 Task: Find connections with filter location Pusad with filter topic #Businesswith filter profile language French with filter current company Shardul Amarchand Mangaldas & Co with filter school Sambalpur University with filter industry Cable and Satellite Programming with filter service category Information Security with filter keywords title Esthetician
Action: Mouse moved to (510, 51)
Screenshot: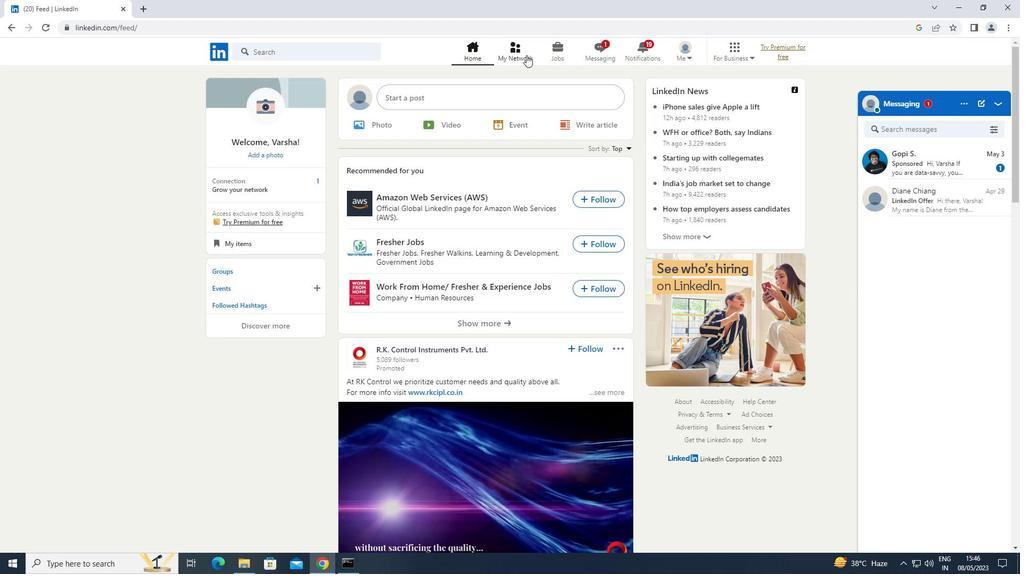 
Action: Mouse pressed left at (510, 51)
Screenshot: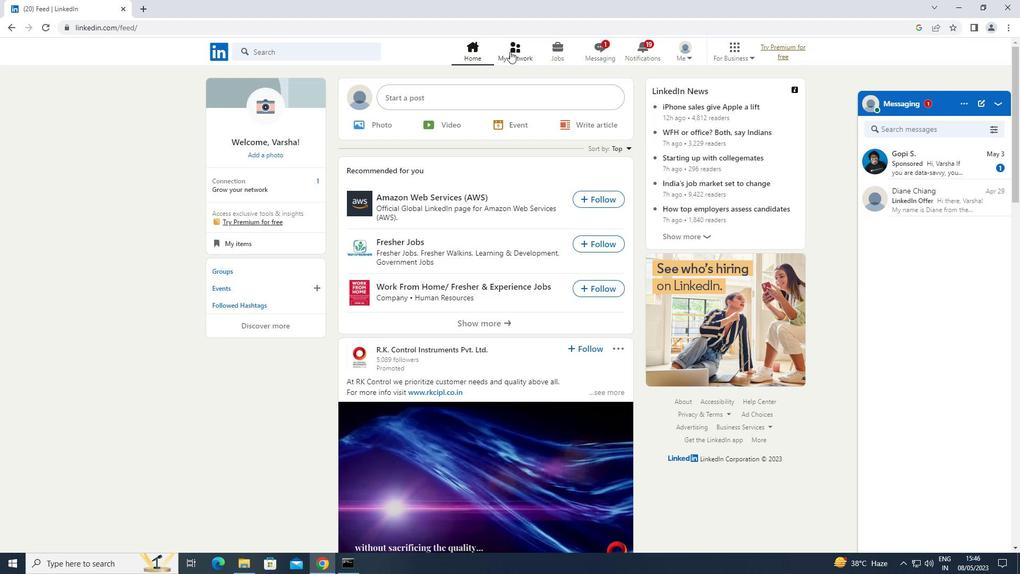 
Action: Mouse moved to (302, 102)
Screenshot: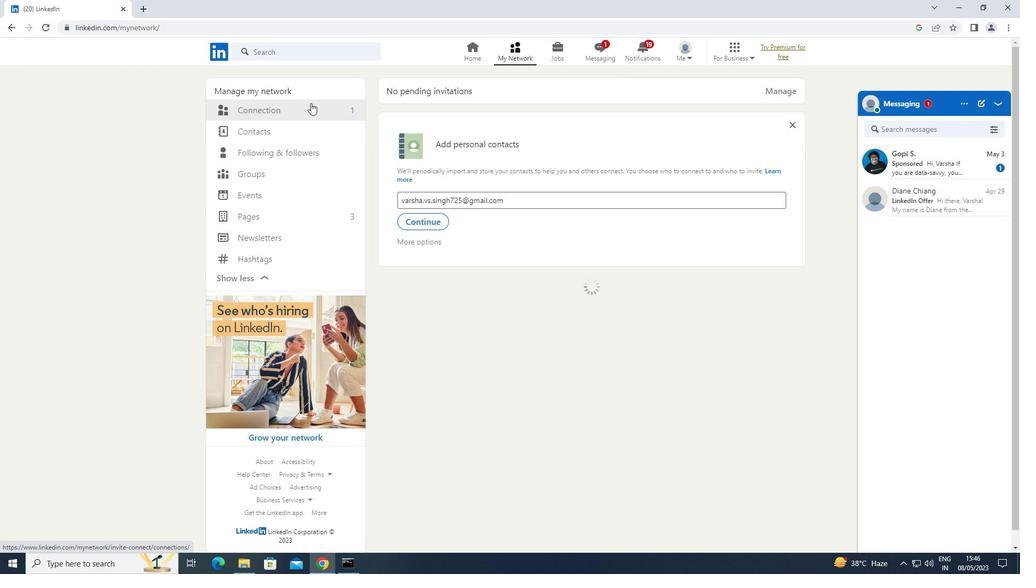 
Action: Mouse pressed left at (302, 102)
Screenshot: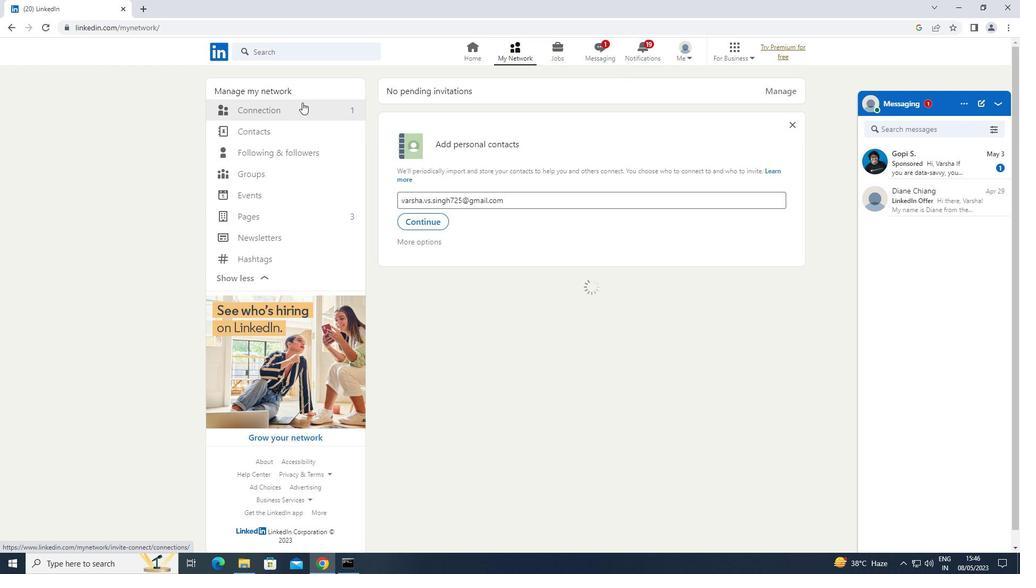 
Action: Mouse moved to (292, 109)
Screenshot: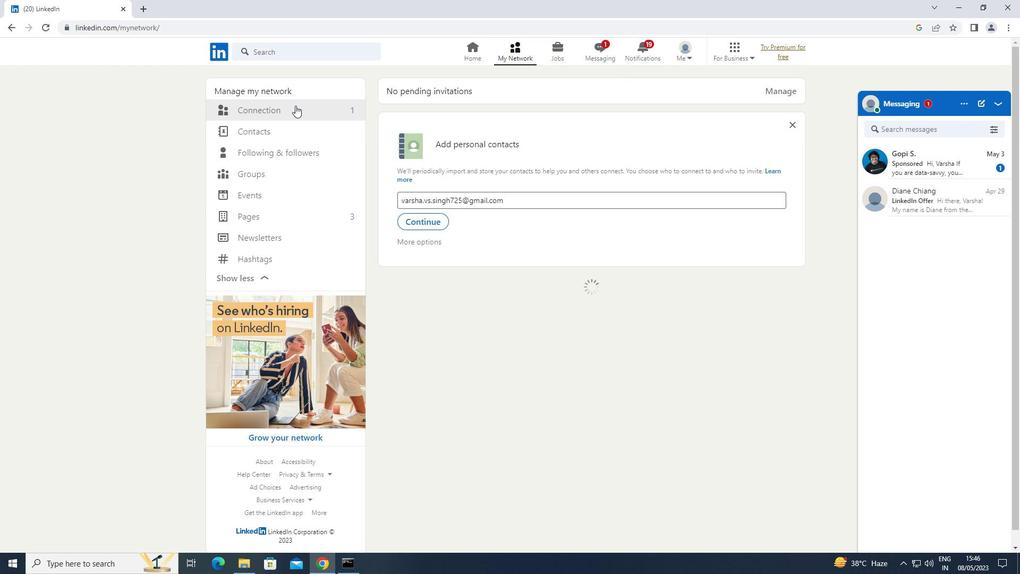 
Action: Mouse pressed left at (292, 109)
Screenshot: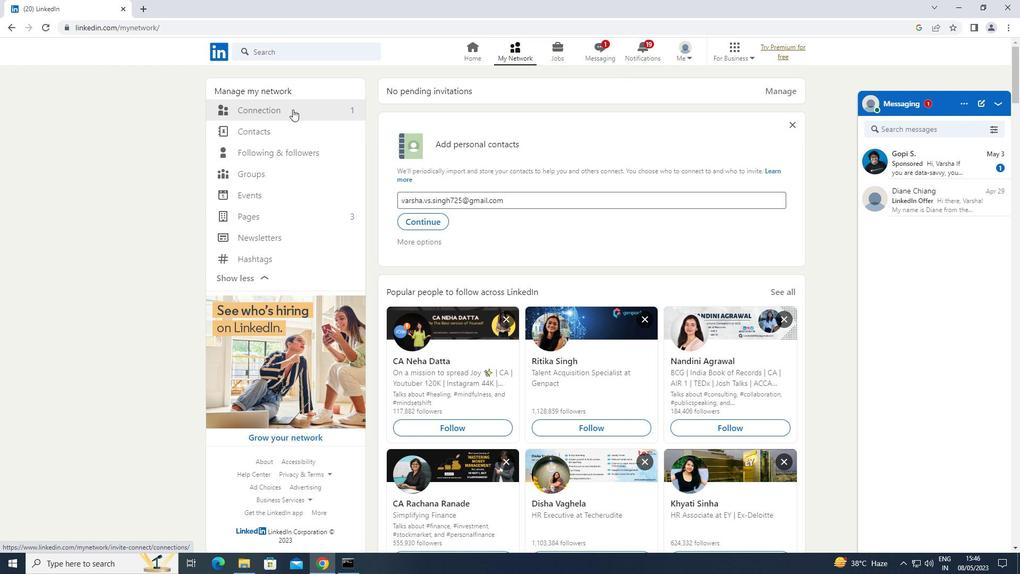 
Action: Mouse moved to (600, 110)
Screenshot: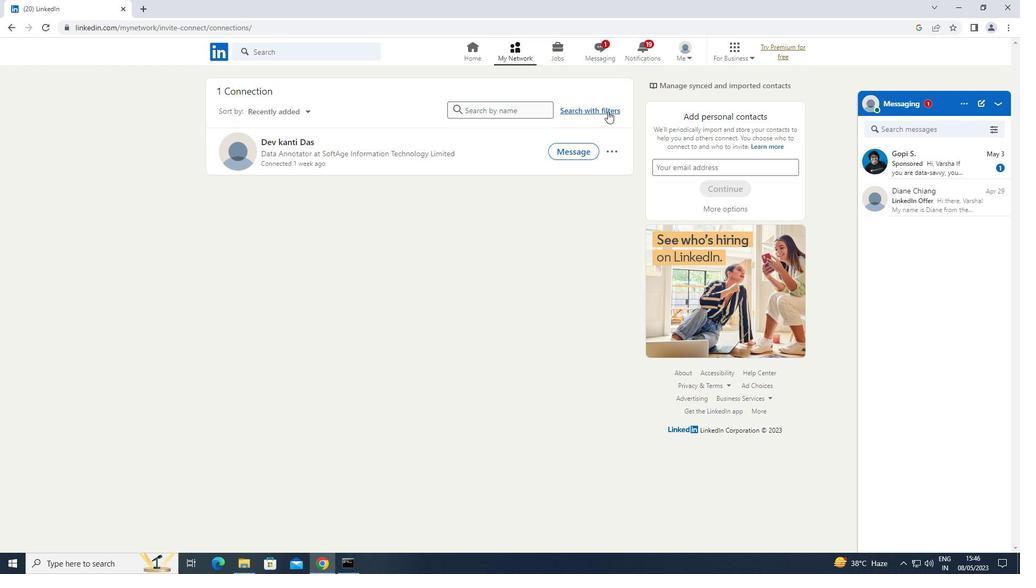 
Action: Mouse pressed left at (600, 110)
Screenshot: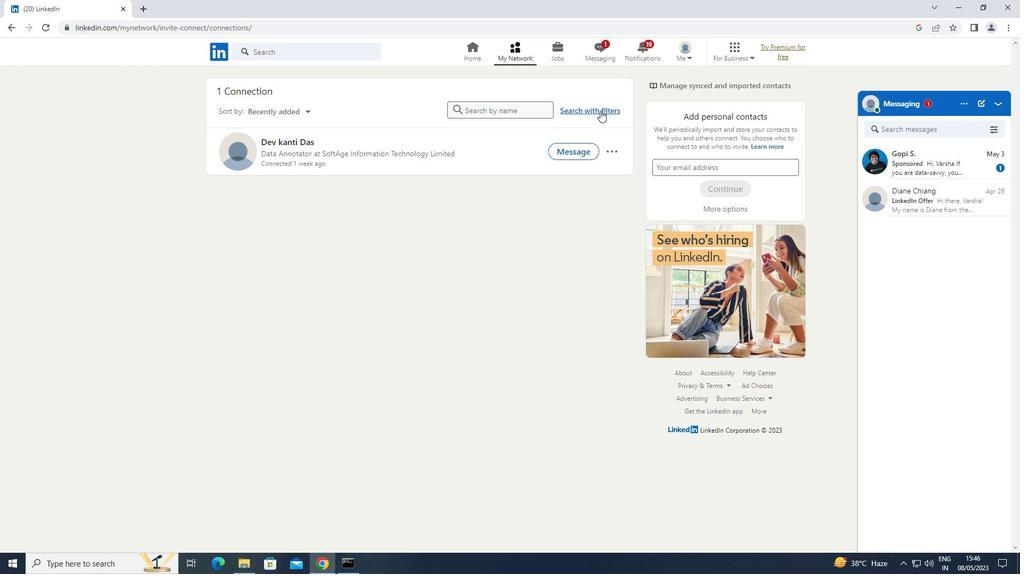 
Action: Mouse moved to (547, 85)
Screenshot: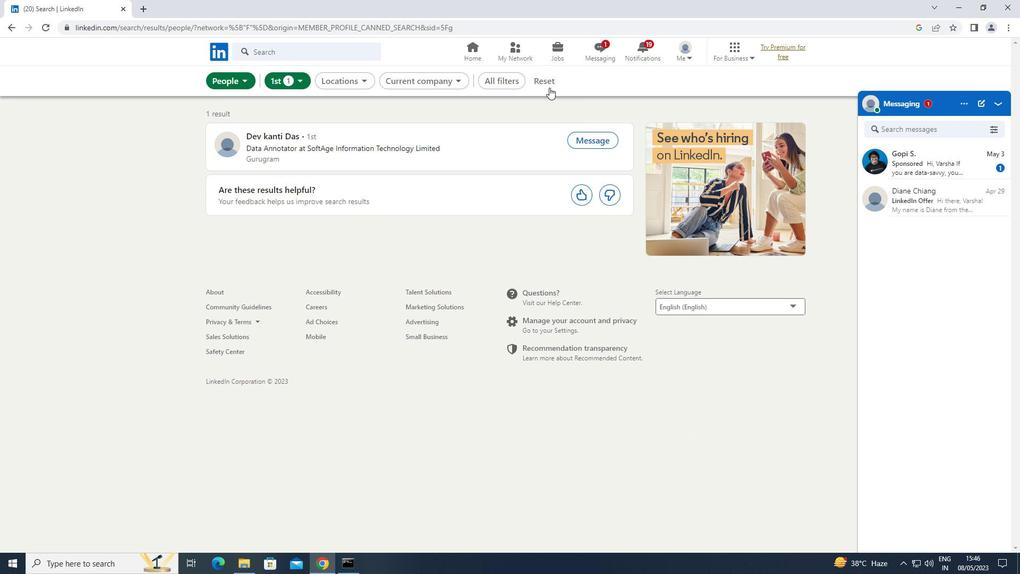 
Action: Mouse pressed left at (547, 85)
Screenshot: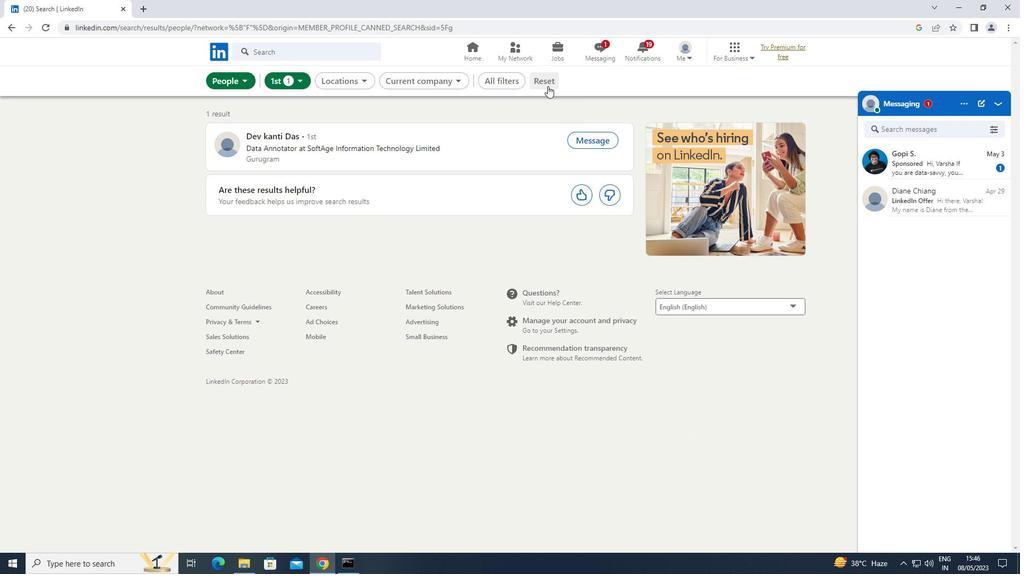 
Action: Mouse moved to (525, 82)
Screenshot: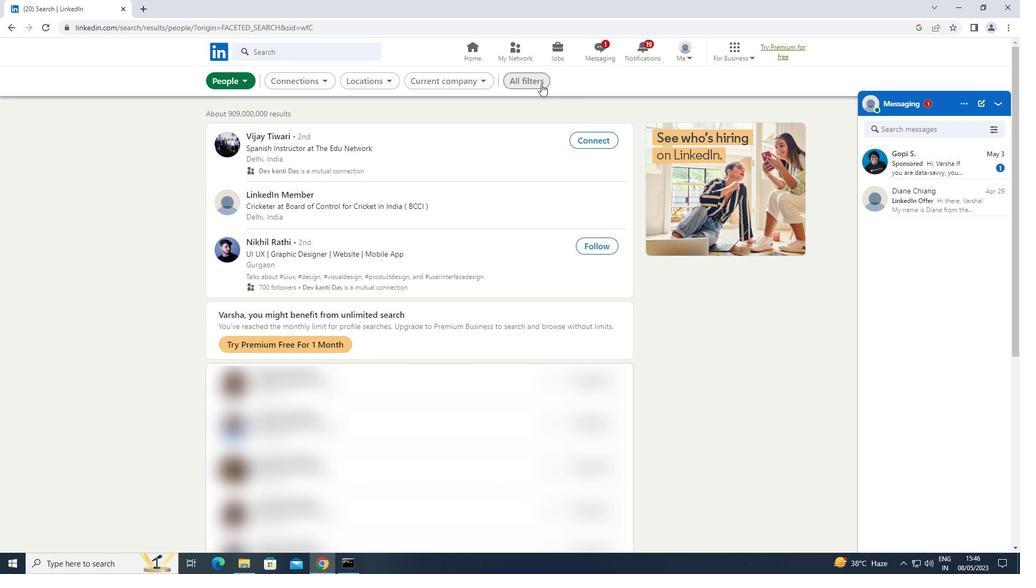 
Action: Mouse pressed left at (525, 82)
Screenshot: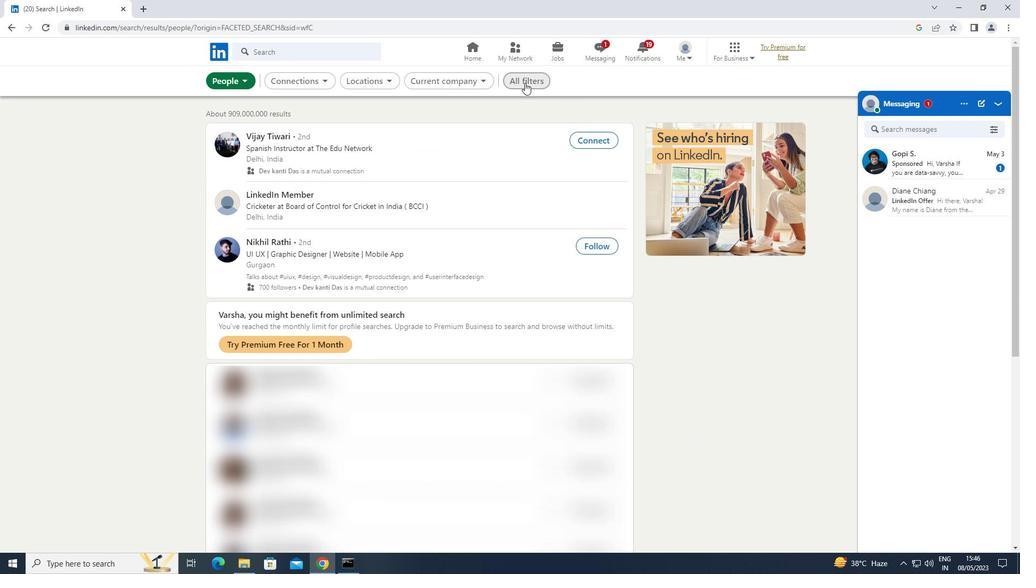 
Action: Mouse moved to (746, 215)
Screenshot: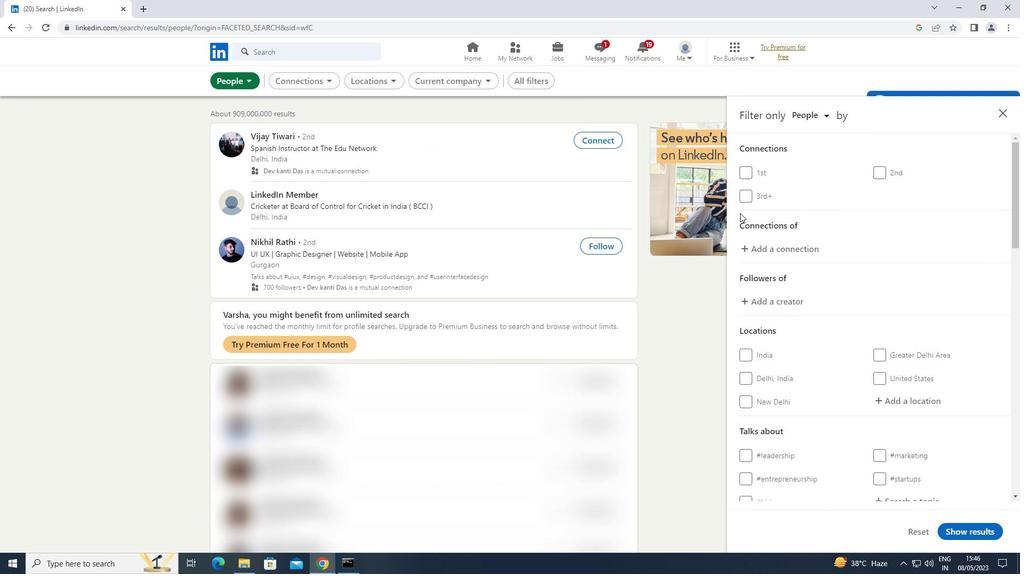 
Action: Mouse scrolled (746, 215) with delta (0, 0)
Screenshot: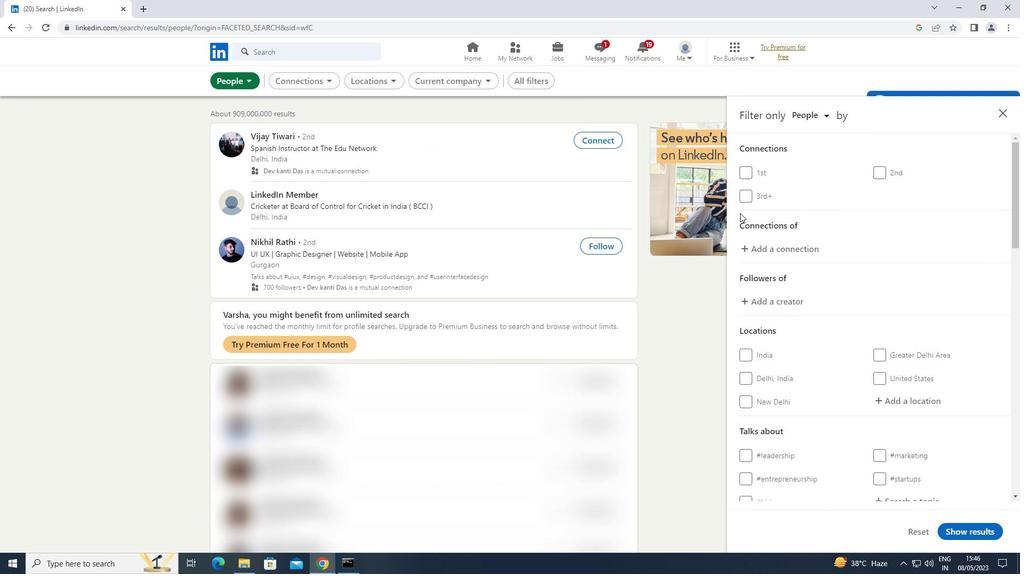 
Action: Mouse moved to (747, 216)
Screenshot: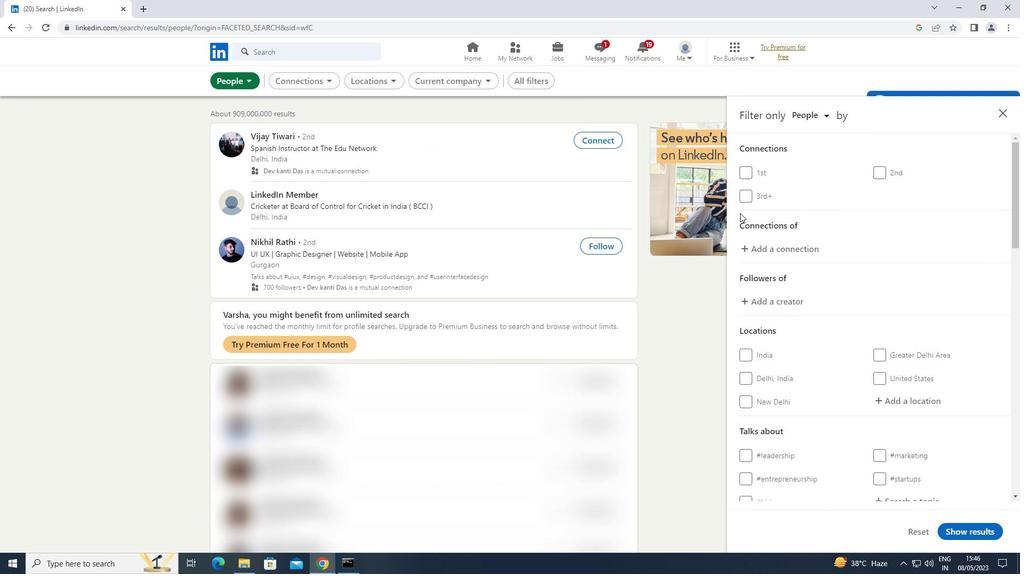 
Action: Mouse scrolled (747, 215) with delta (0, 0)
Screenshot: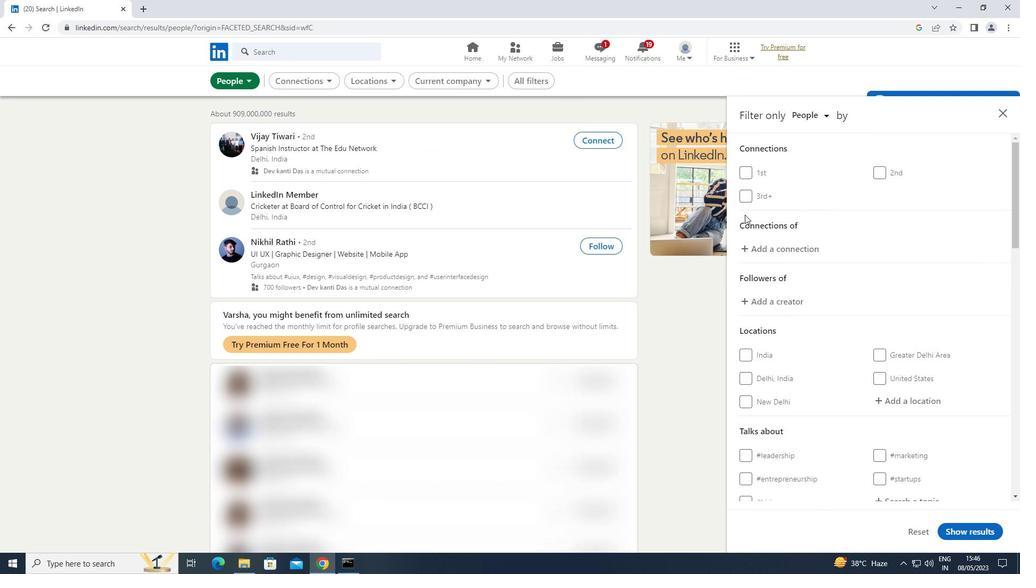 
Action: Mouse moved to (911, 290)
Screenshot: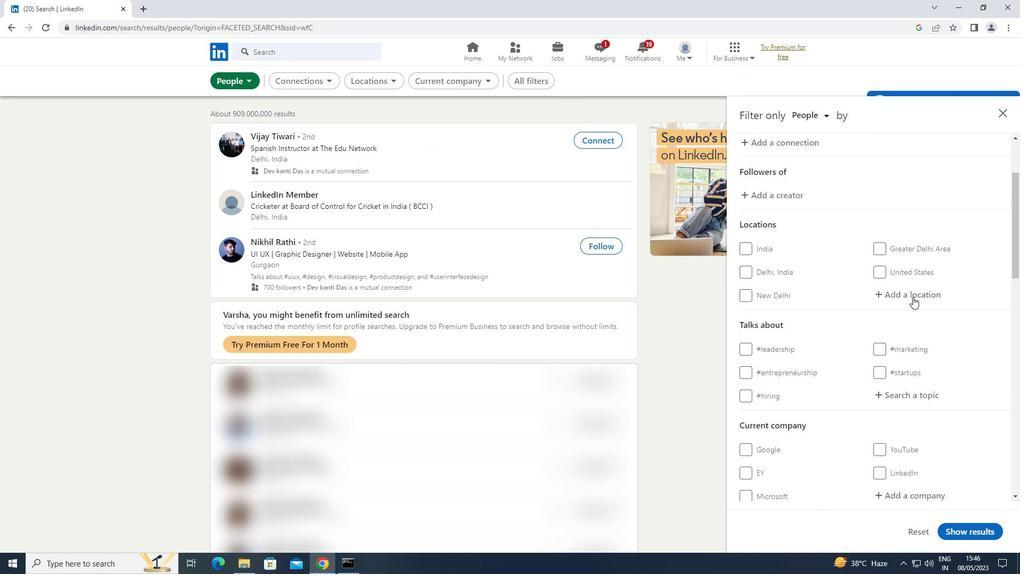 
Action: Mouse pressed left at (911, 290)
Screenshot: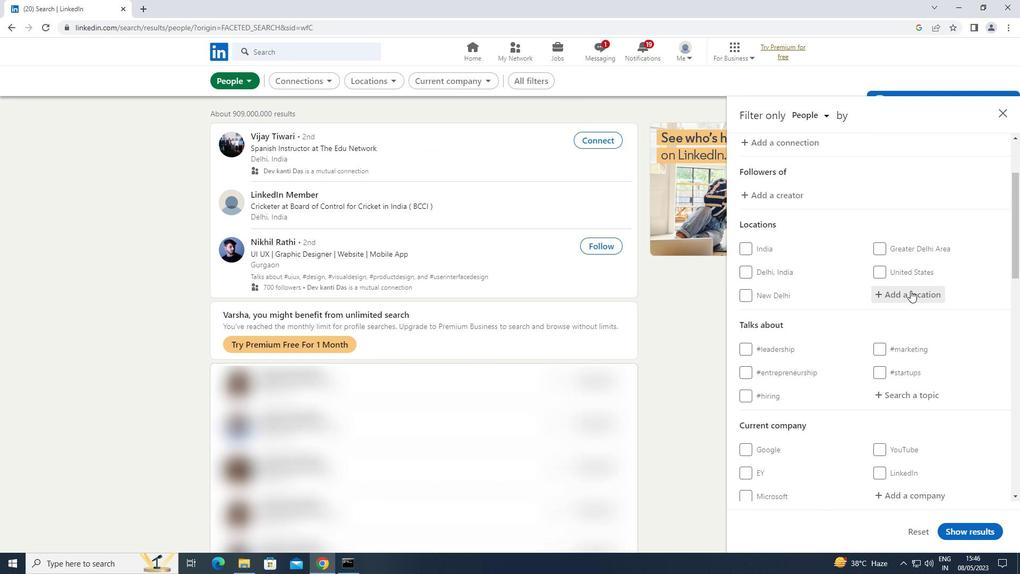 
Action: Key pressed <Key.shift>PUSAD
Screenshot: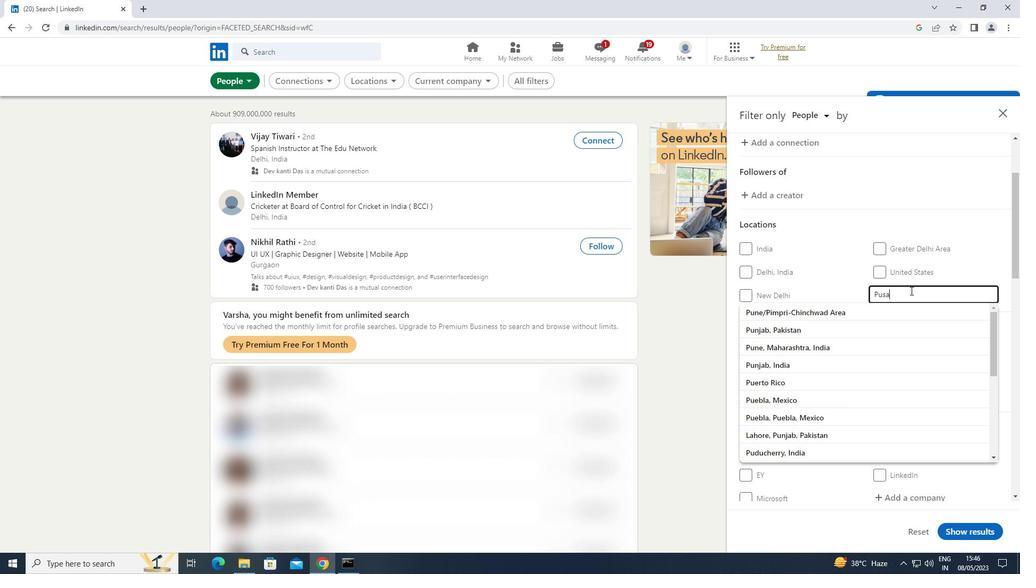 
Action: Mouse moved to (886, 400)
Screenshot: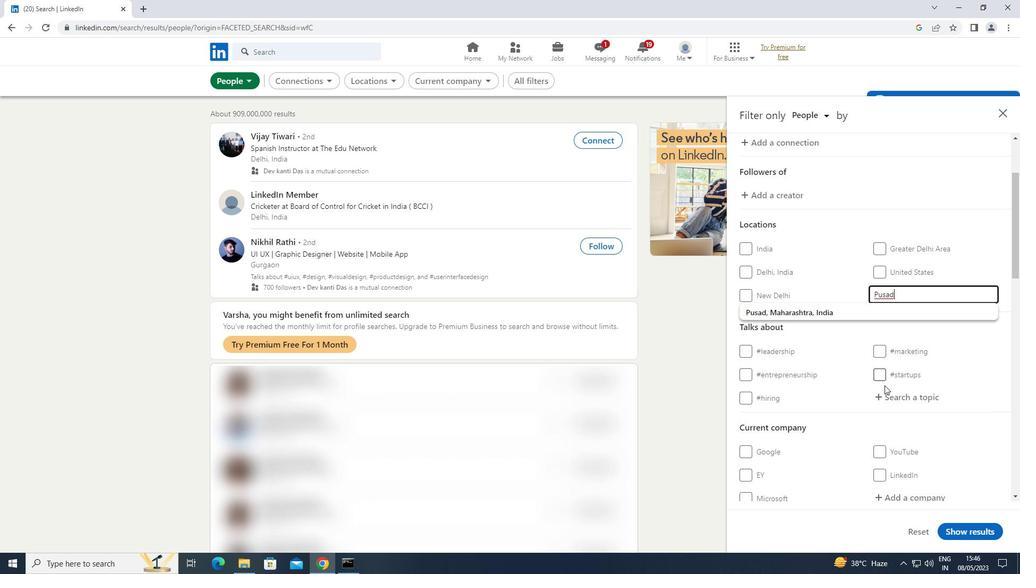 
Action: Mouse pressed left at (886, 400)
Screenshot: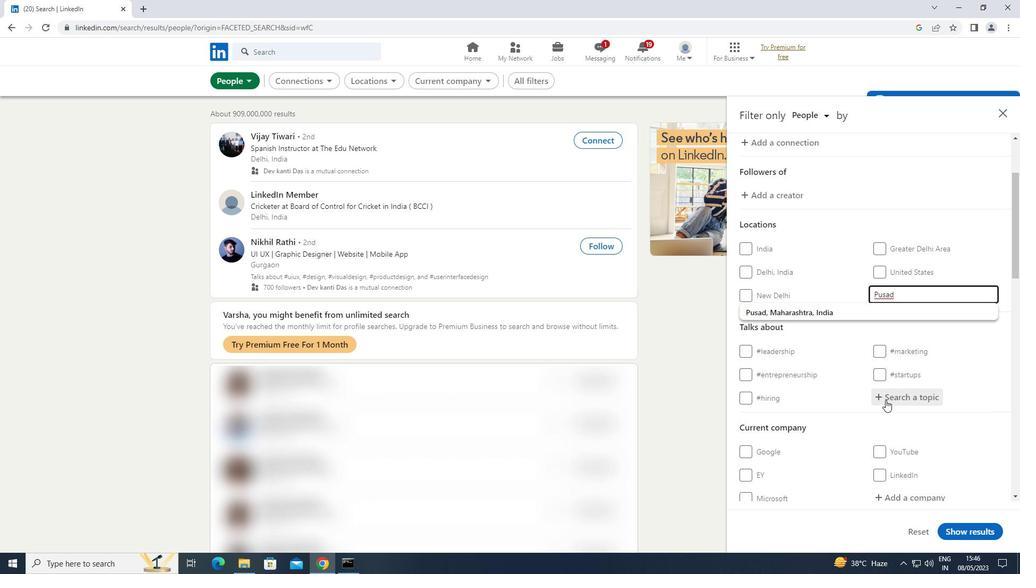 
Action: Key pressed <Key.shift>#<Key.shift>BUSINESS
Screenshot: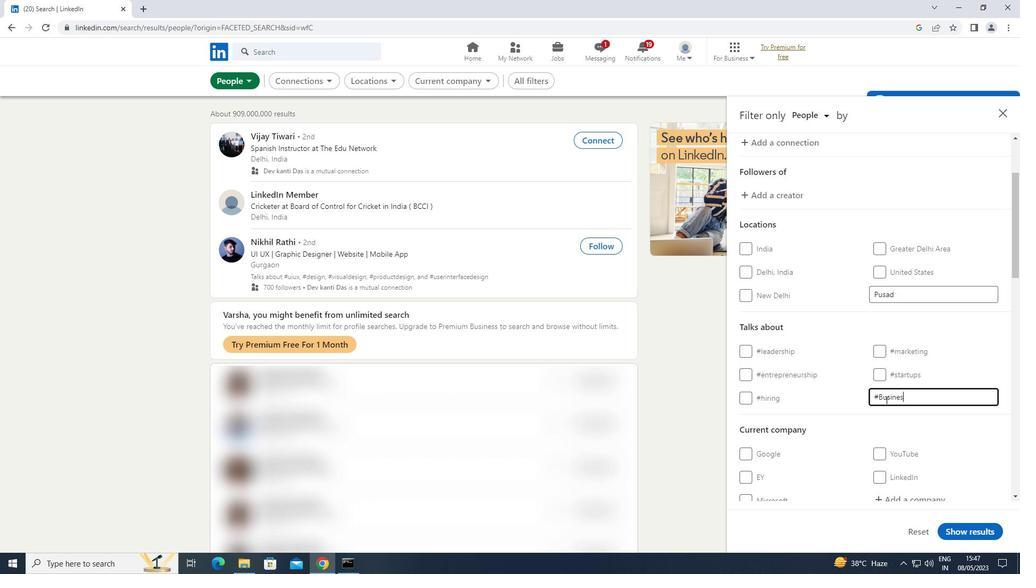 
Action: Mouse moved to (804, 397)
Screenshot: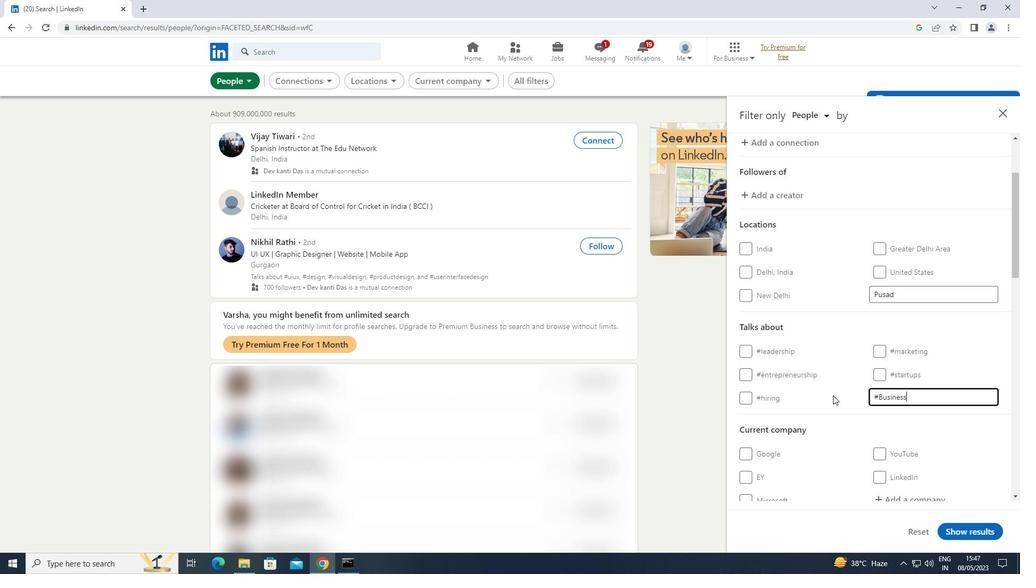 
Action: Mouse scrolled (804, 397) with delta (0, 0)
Screenshot: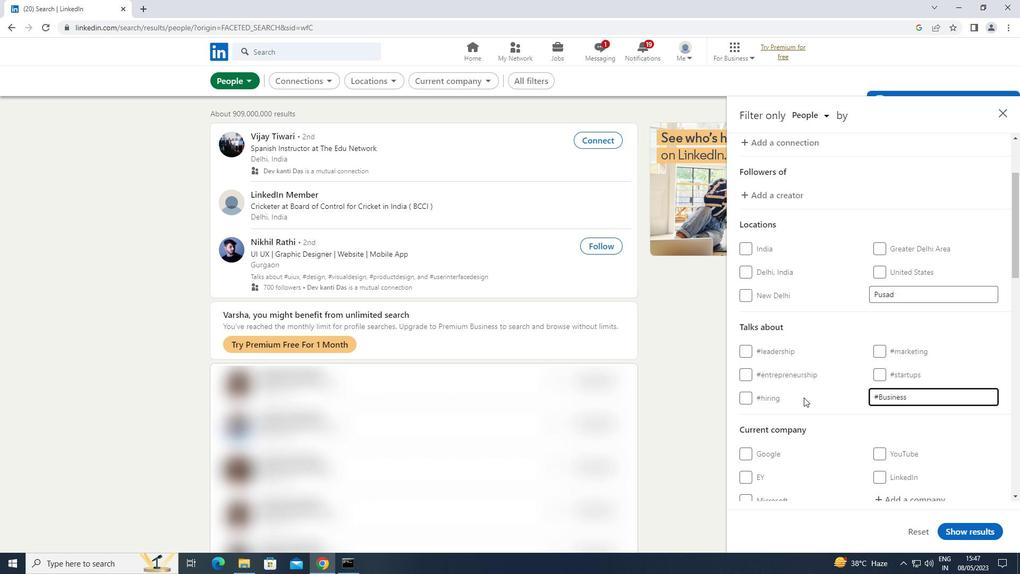 
Action: Mouse scrolled (804, 397) with delta (0, 0)
Screenshot: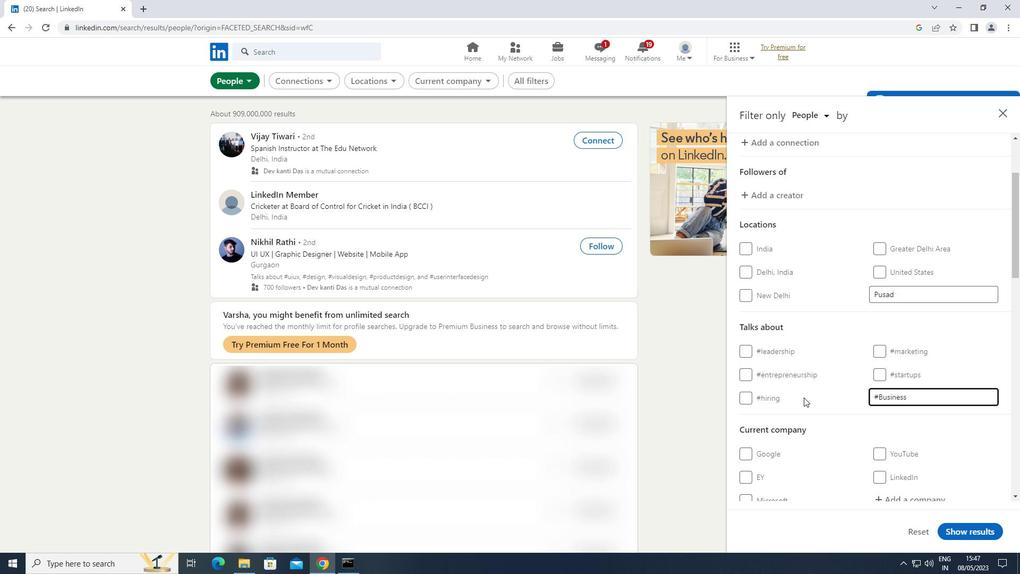 
Action: Mouse scrolled (804, 397) with delta (0, 0)
Screenshot: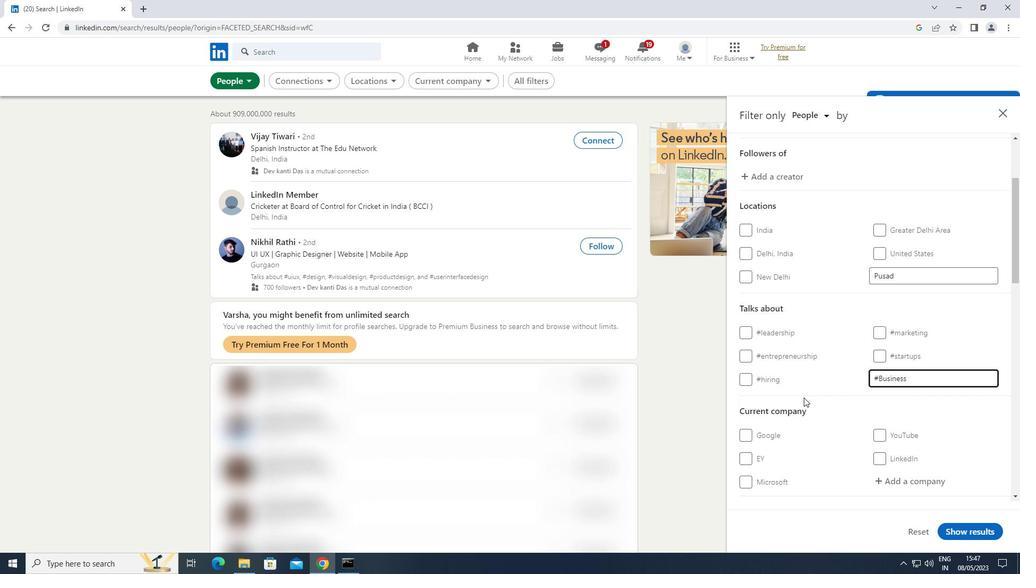 
Action: Mouse scrolled (804, 397) with delta (0, 0)
Screenshot: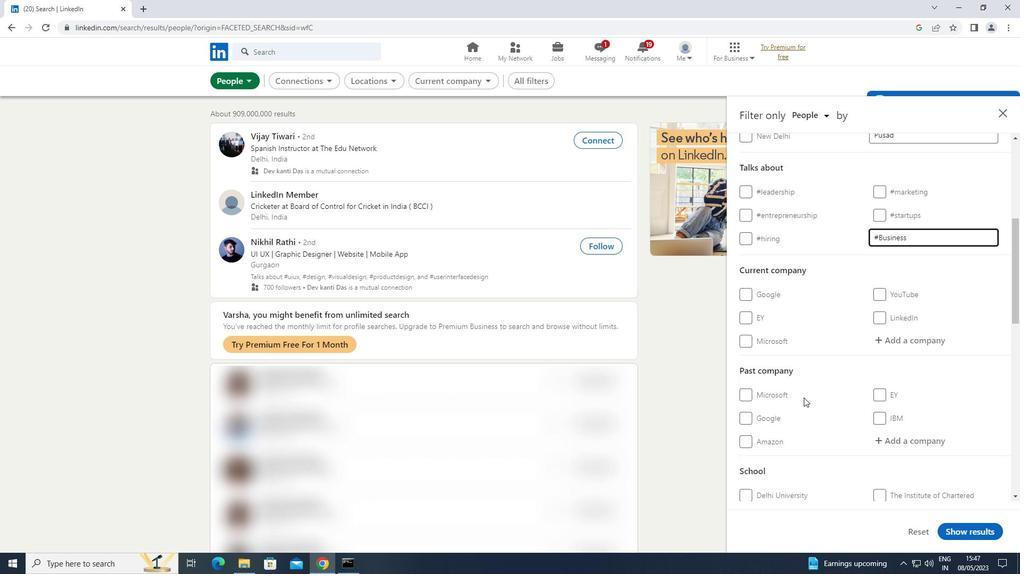 
Action: Mouse scrolled (804, 397) with delta (0, 0)
Screenshot: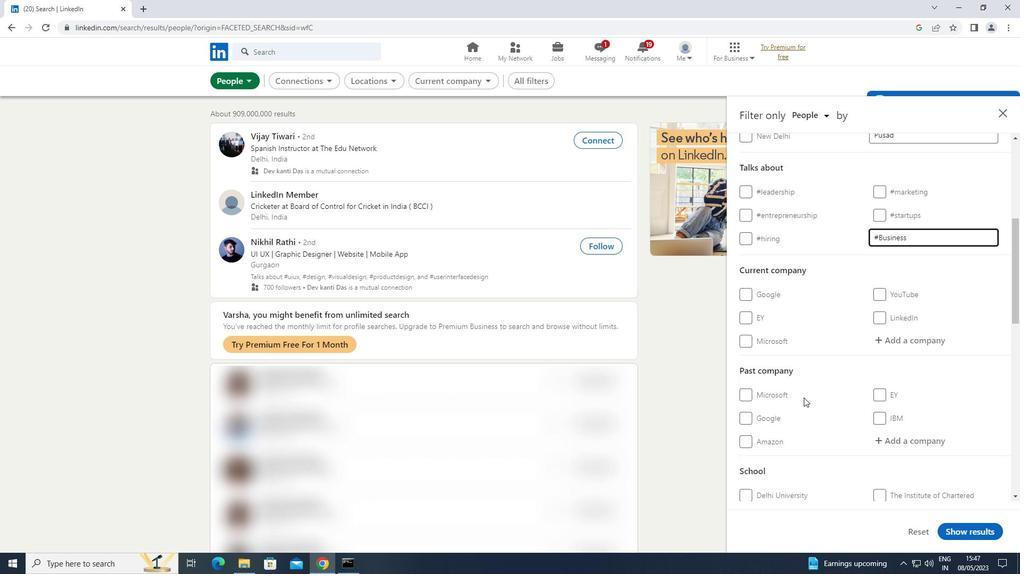 
Action: Mouse scrolled (804, 397) with delta (0, 0)
Screenshot: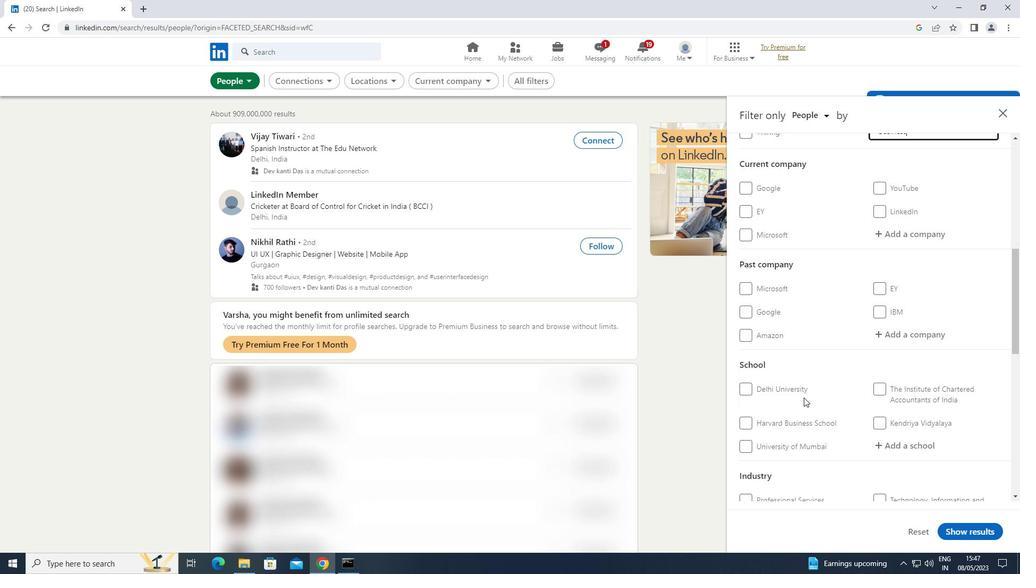 
Action: Mouse scrolled (804, 397) with delta (0, 0)
Screenshot: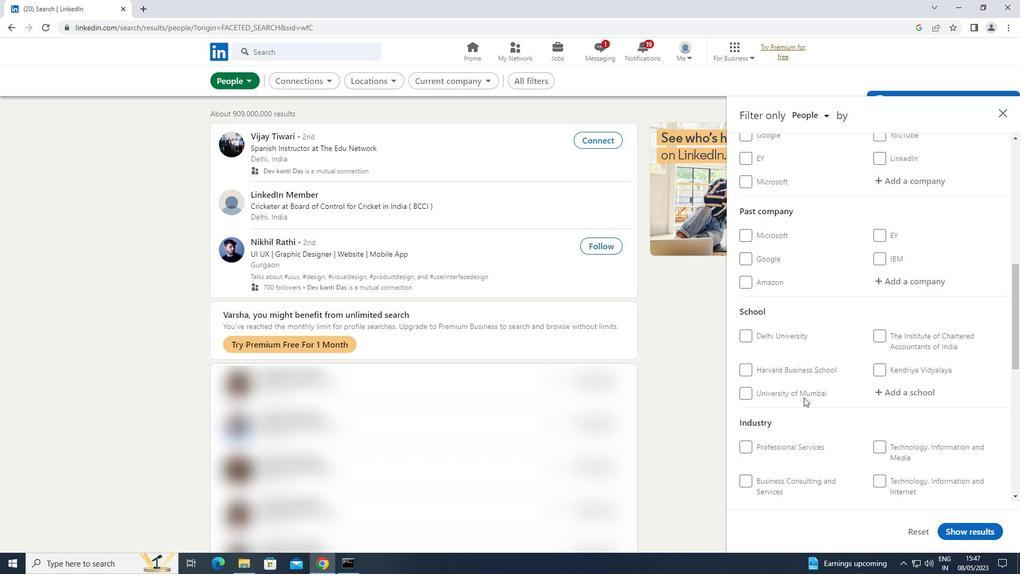 
Action: Mouse scrolled (804, 397) with delta (0, 0)
Screenshot: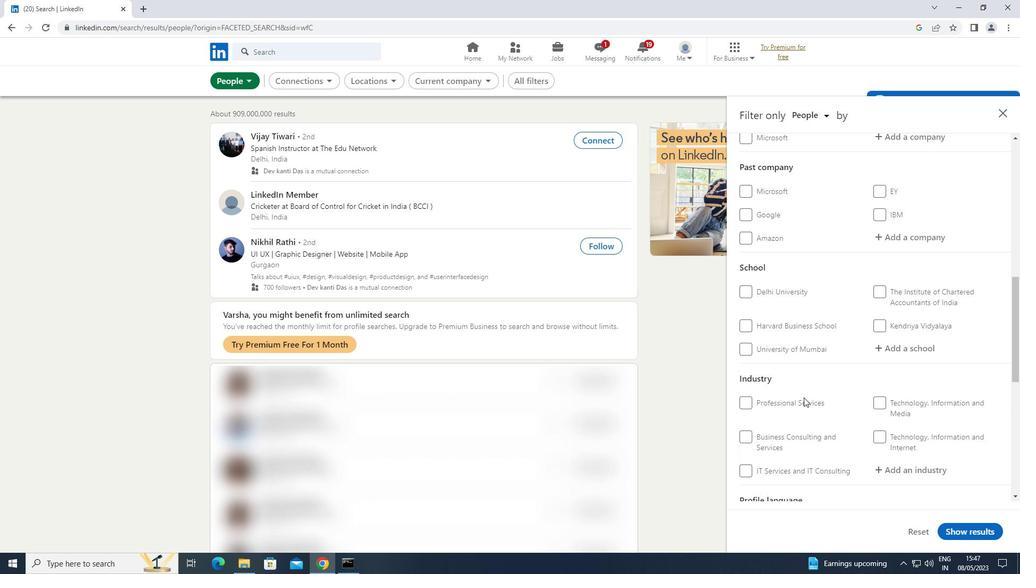 
Action: Mouse moved to (803, 397)
Screenshot: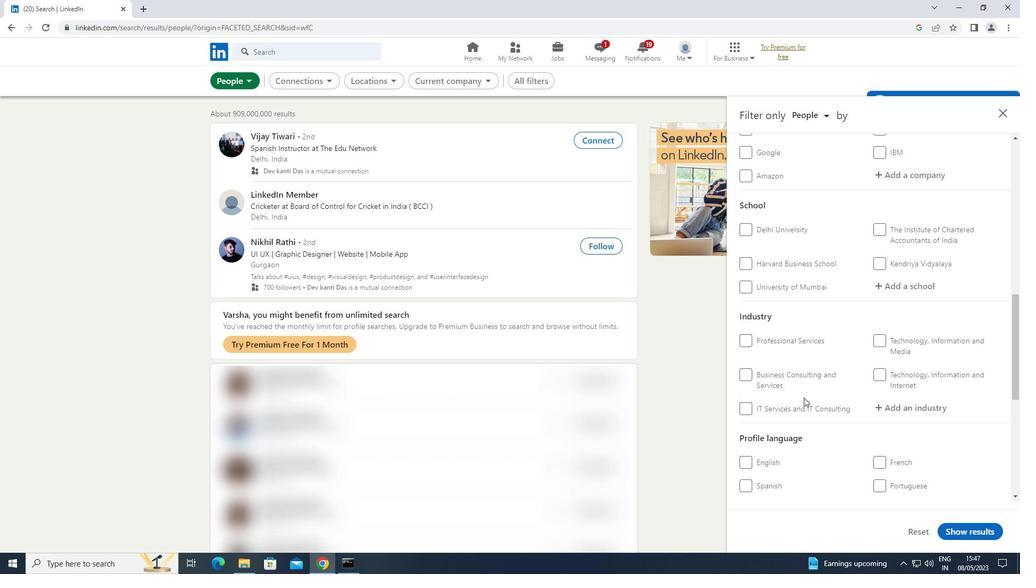 
Action: Mouse scrolled (803, 397) with delta (0, 0)
Screenshot: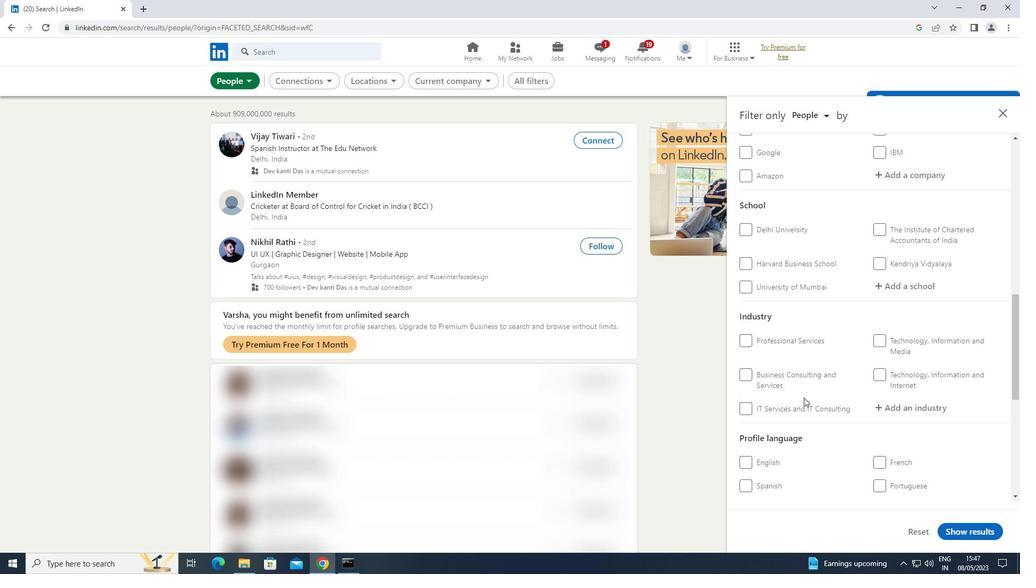 
Action: Mouse scrolled (803, 397) with delta (0, 0)
Screenshot: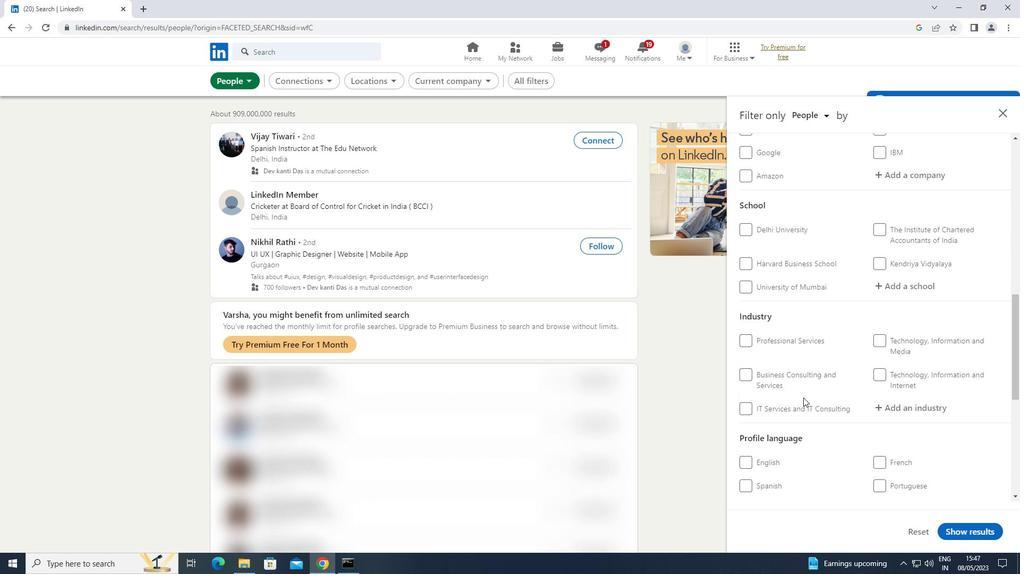 
Action: Mouse moved to (878, 357)
Screenshot: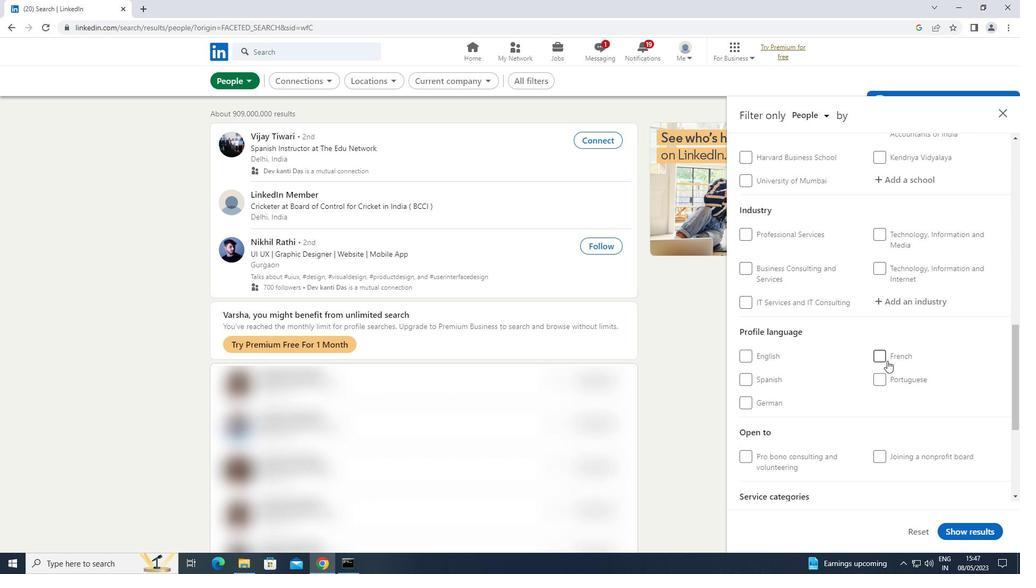 
Action: Mouse pressed left at (878, 357)
Screenshot: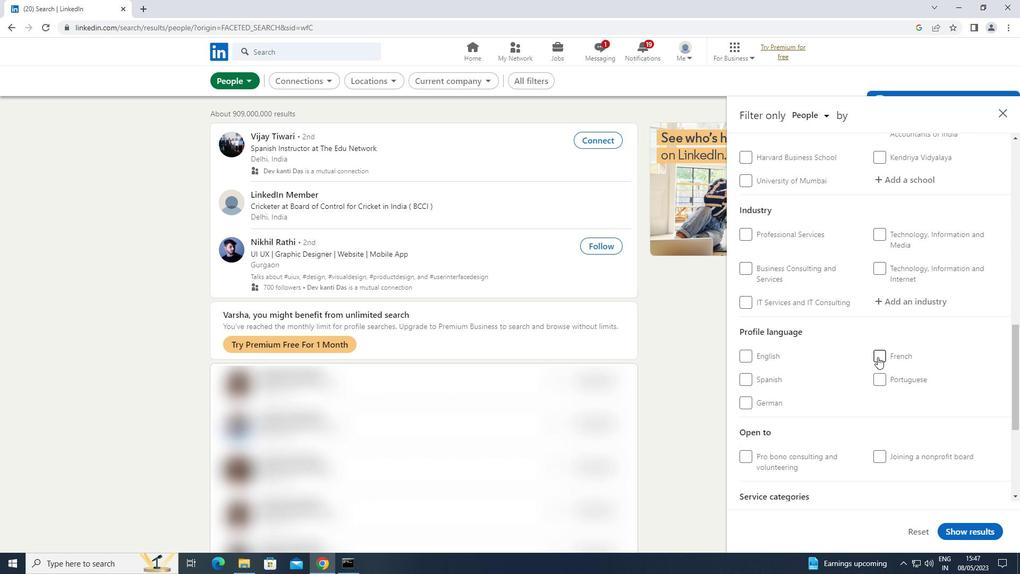 
Action: Mouse scrolled (878, 357) with delta (0, 0)
Screenshot: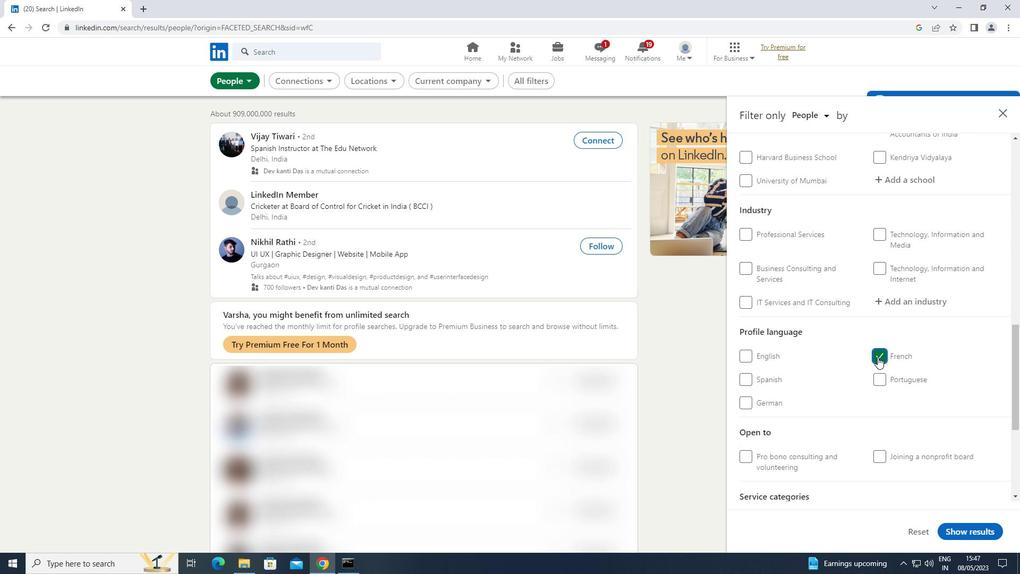
Action: Mouse scrolled (878, 357) with delta (0, 0)
Screenshot: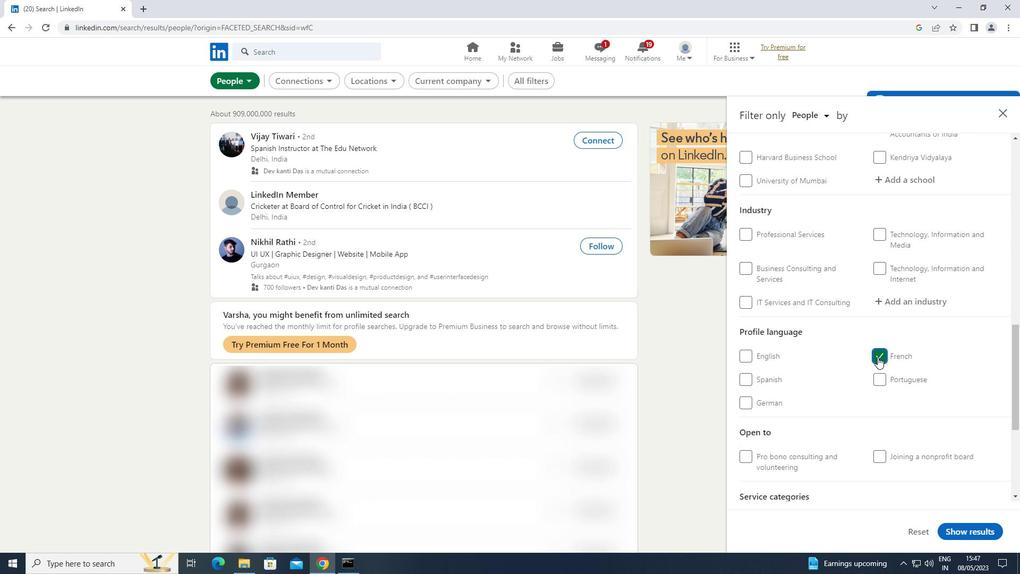 
Action: Mouse scrolled (878, 357) with delta (0, 0)
Screenshot: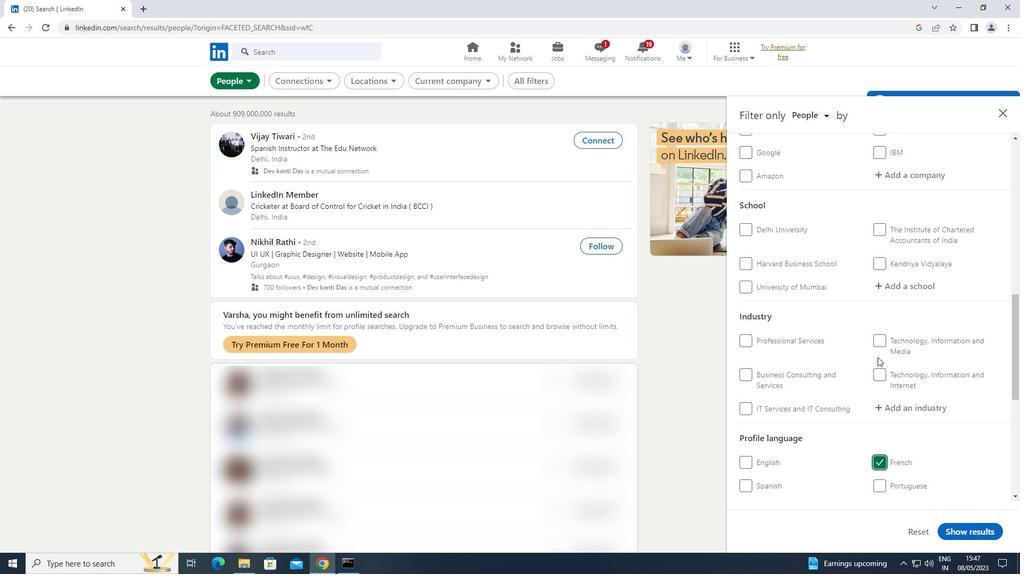 
Action: Mouse scrolled (878, 357) with delta (0, 0)
Screenshot: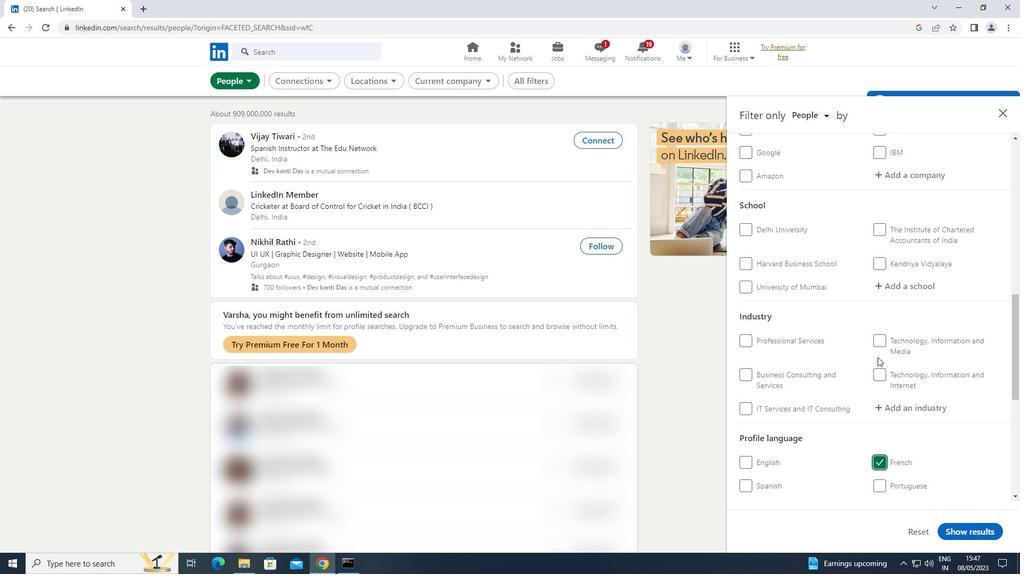 
Action: Mouse scrolled (878, 357) with delta (0, 0)
Screenshot: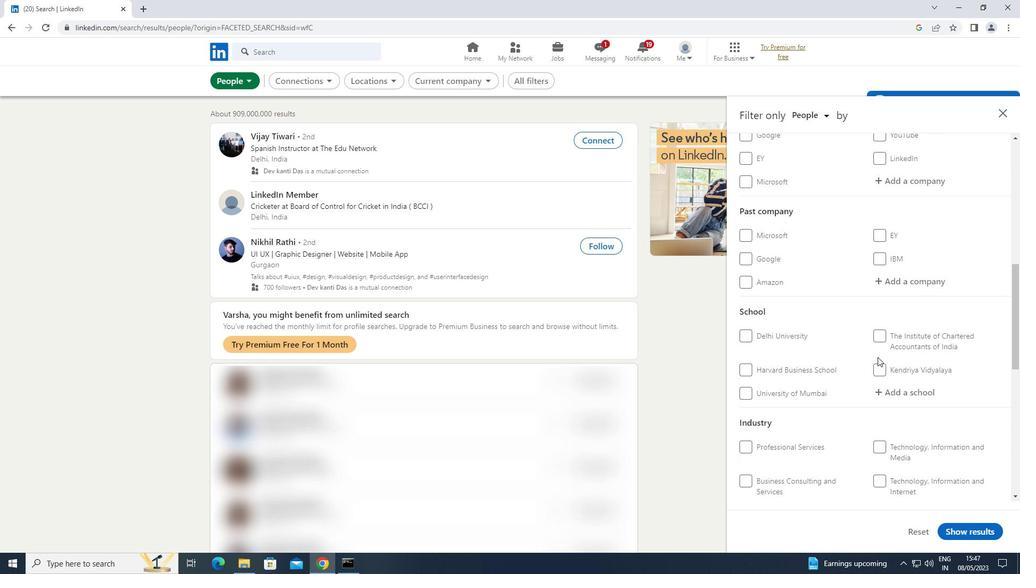 
Action: Mouse scrolled (878, 357) with delta (0, 0)
Screenshot: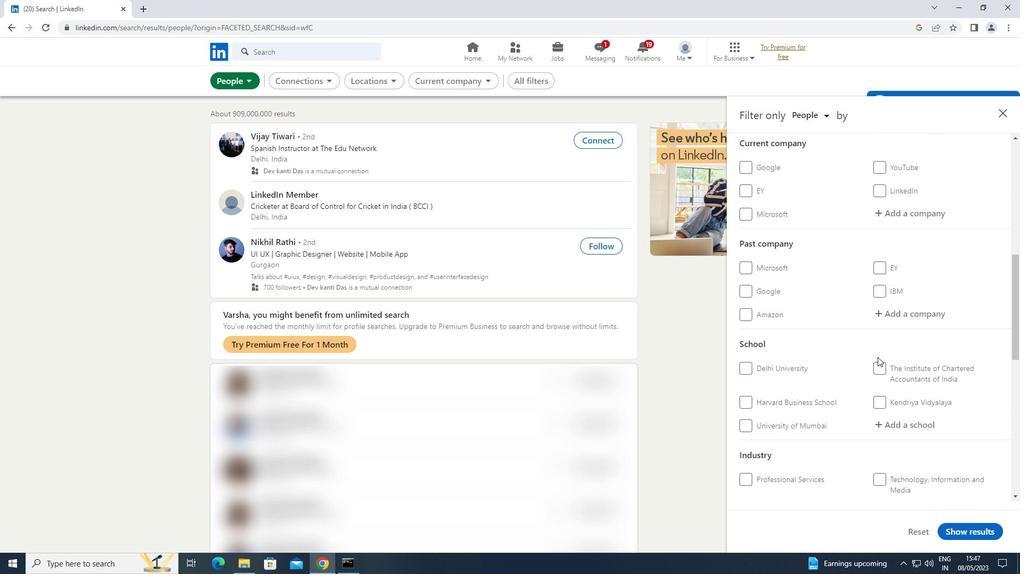 
Action: Mouse scrolled (878, 357) with delta (0, 0)
Screenshot: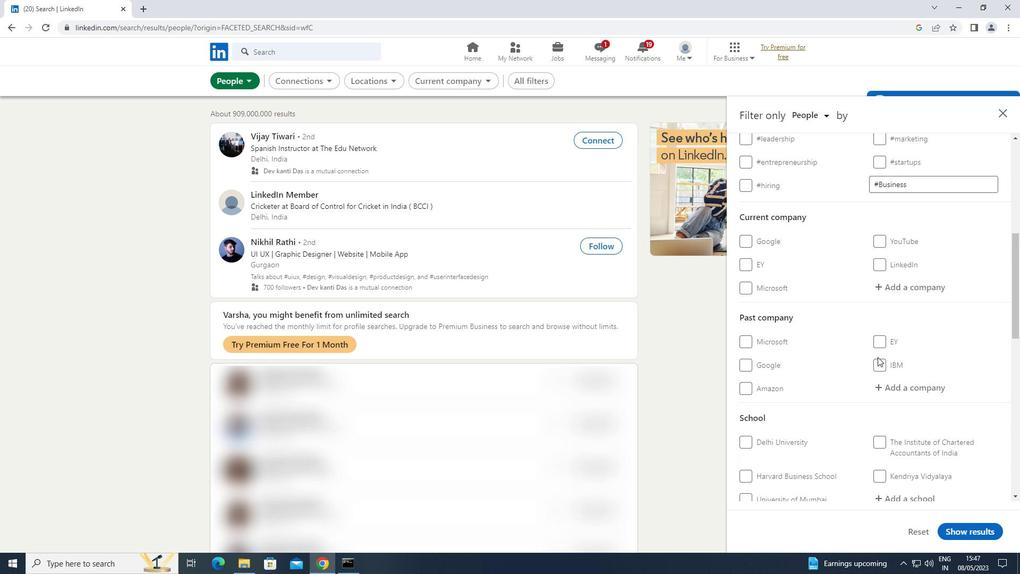 
Action: Mouse moved to (891, 342)
Screenshot: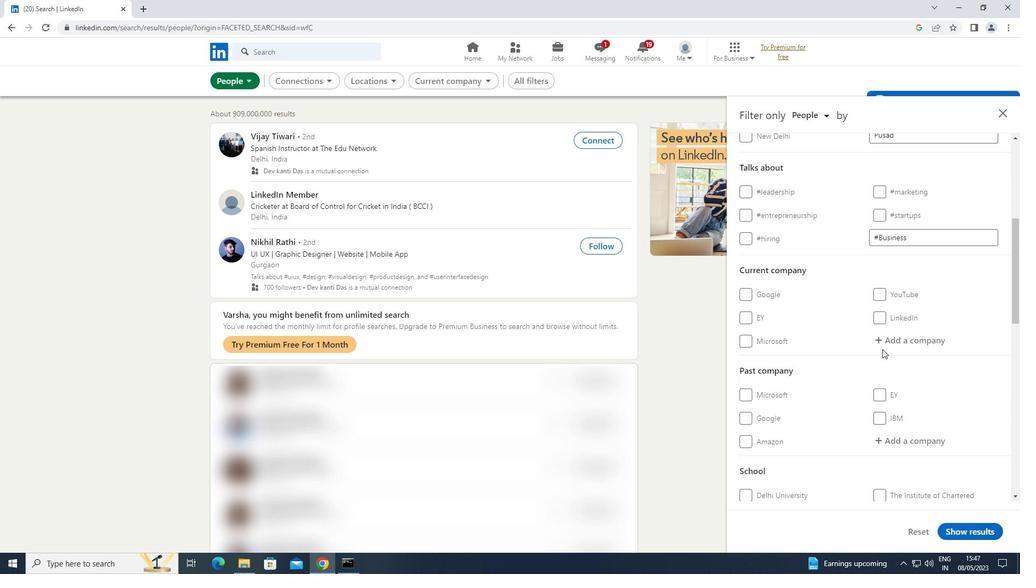 
Action: Mouse pressed left at (891, 342)
Screenshot: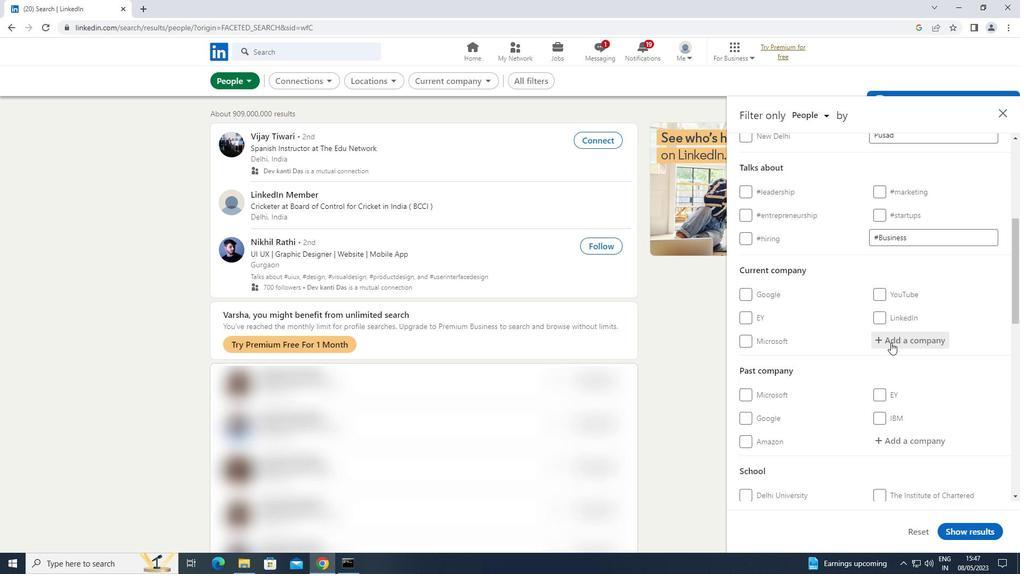 
Action: Key pressed <Key.shift>SHARDUL
Screenshot: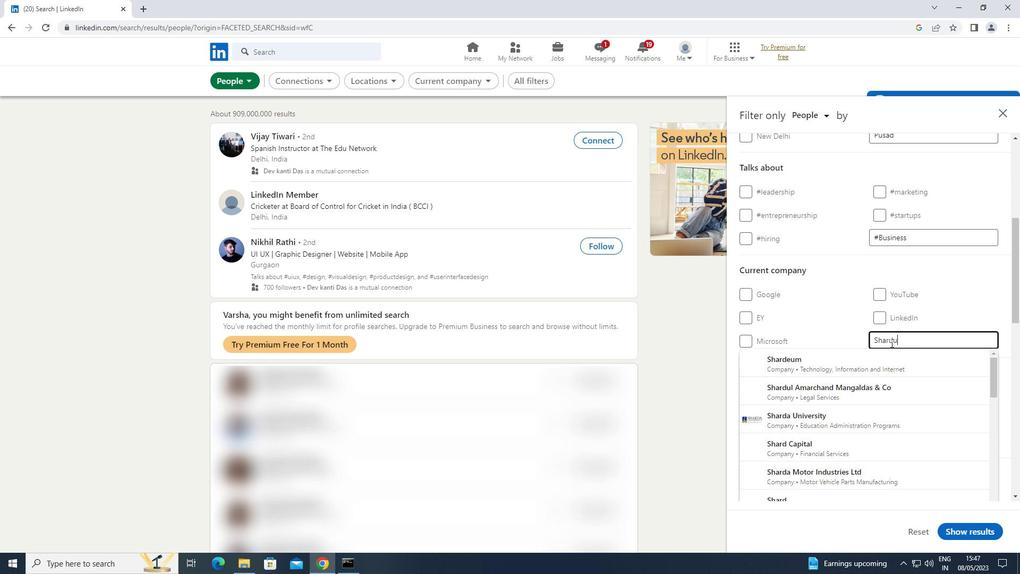 
Action: Mouse moved to (879, 361)
Screenshot: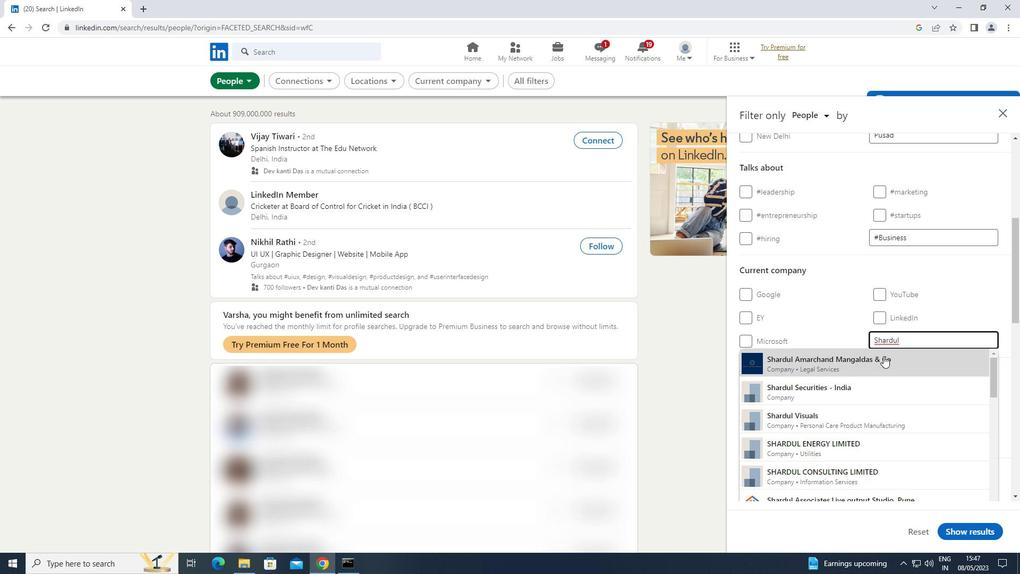
Action: Mouse pressed left at (879, 361)
Screenshot: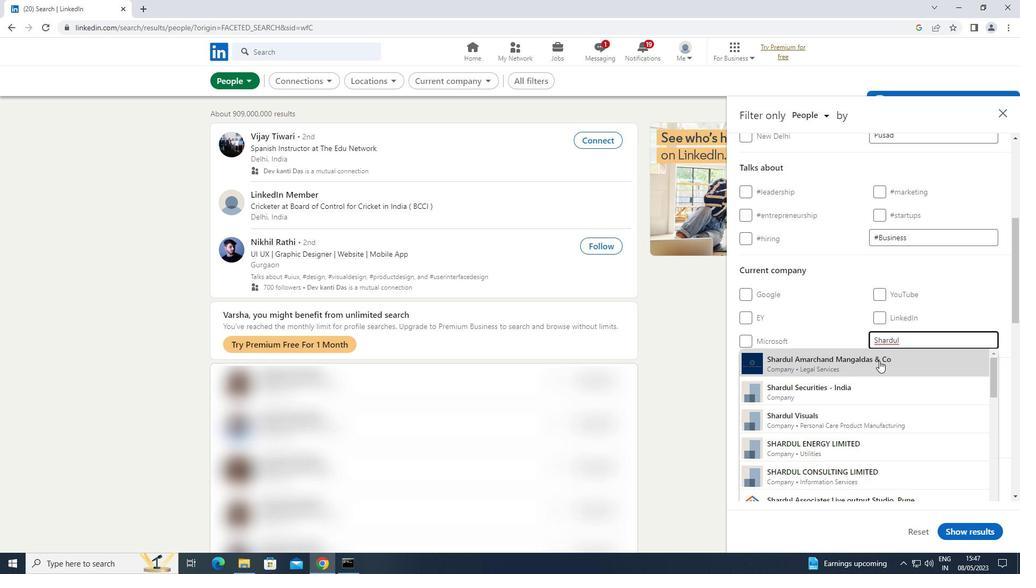 
Action: Mouse scrolled (879, 360) with delta (0, 0)
Screenshot: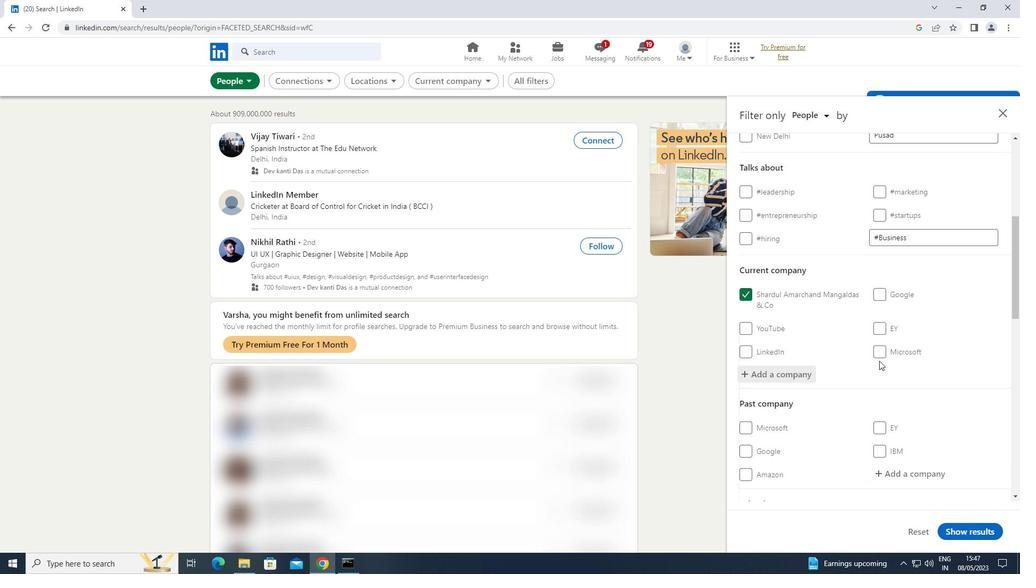 
Action: Mouse scrolled (879, 360) with delta (0, 0)
Screenshot: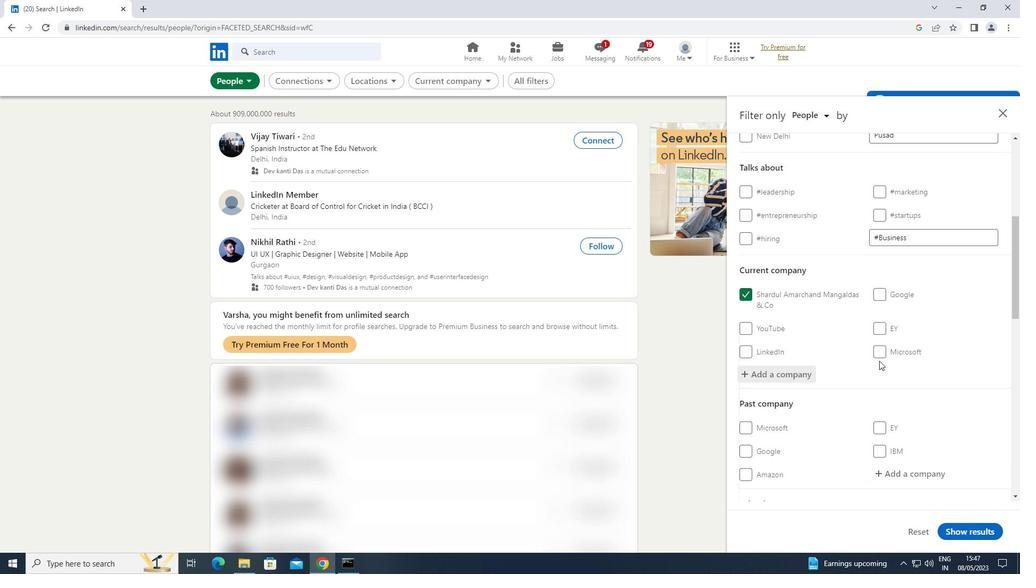 
Action: Mouse scrolled (879, 360) with delta (0, 0)
Screenshot: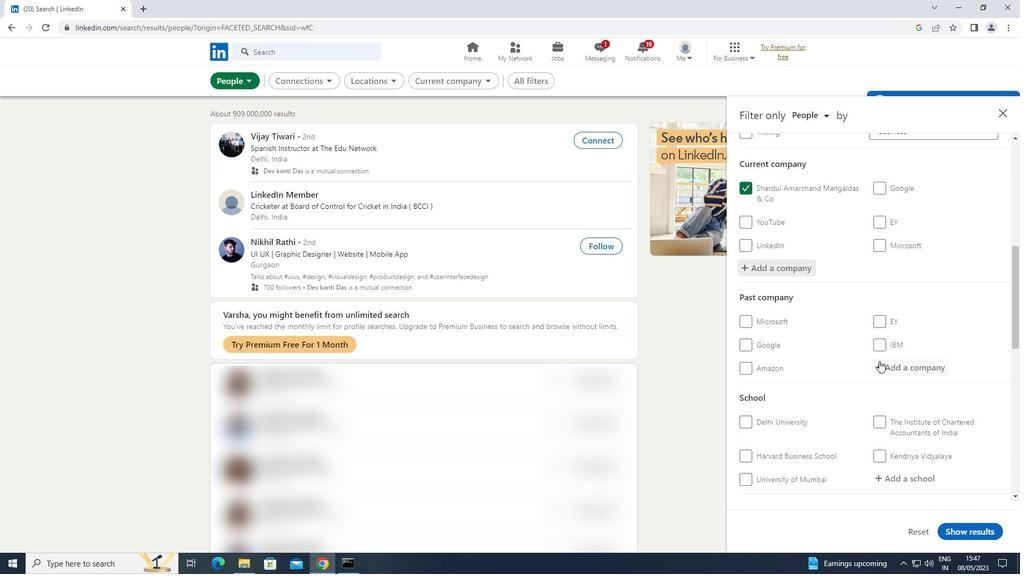 
Action: Mouse scrolled (879, 360) with delta (0, 0)
Screenshot: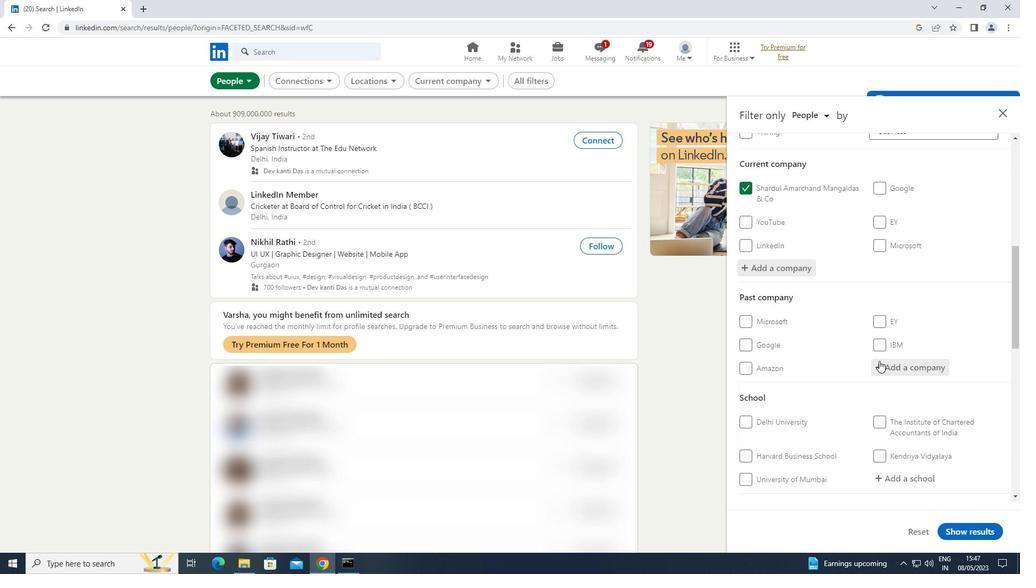 
Action: Mouse moved to (889, 373)
Screenshot: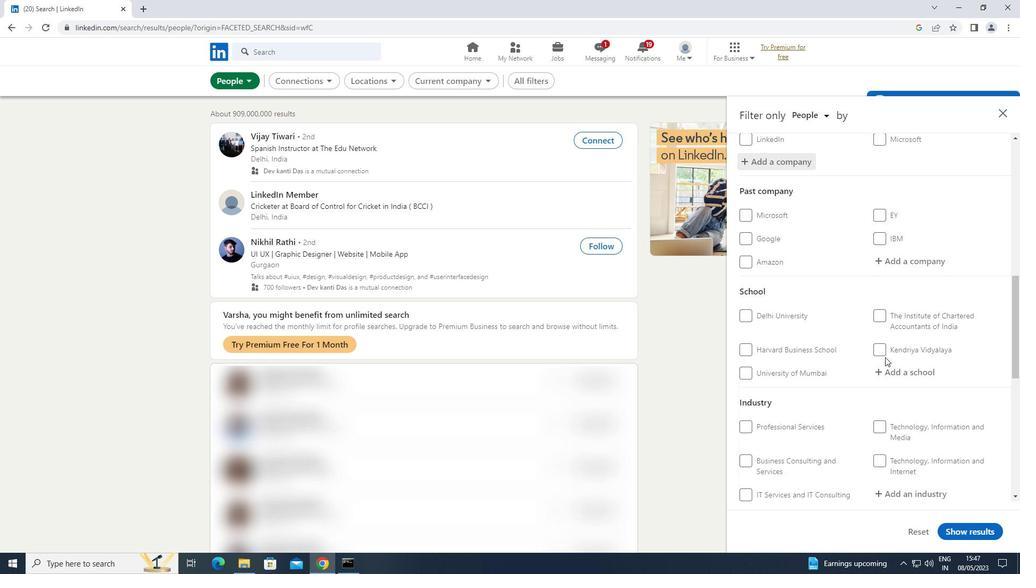 
Action: Mouse pressed left at (889, 373)
Screenshot: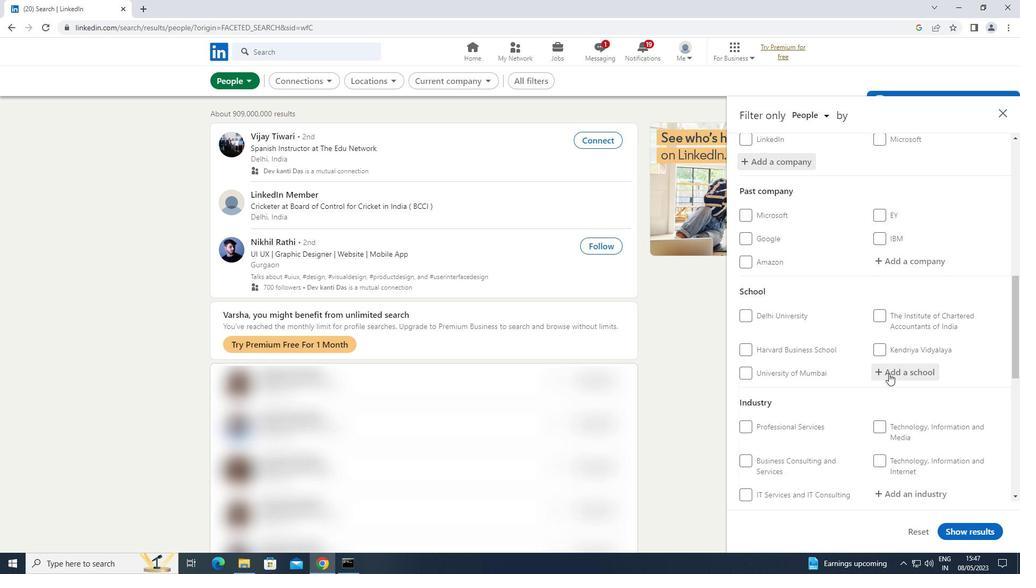 
Action: Key pressed <Key.shift>SAMBALPUR
Screenshot: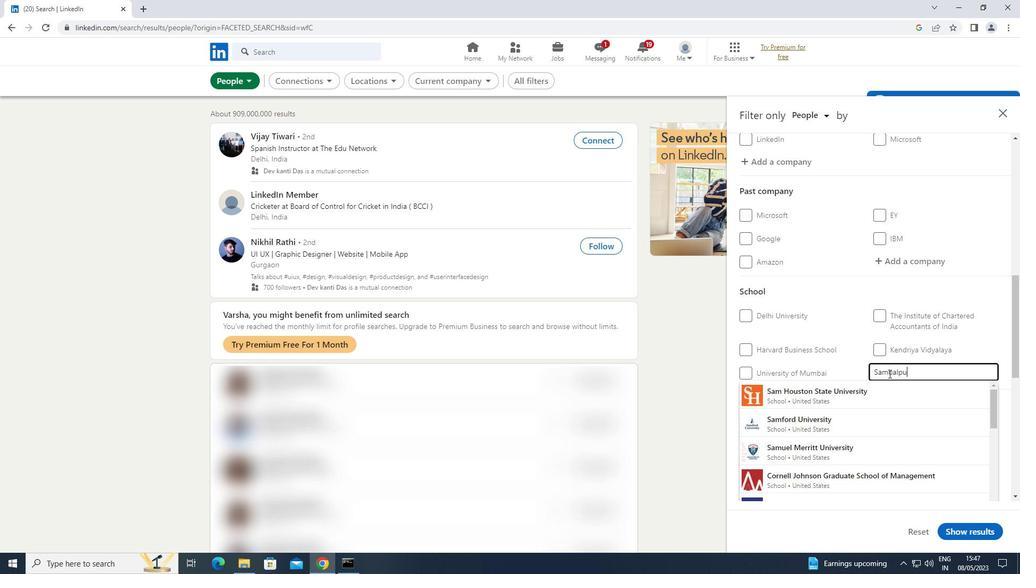 
Action: Mouse moved to (840, 391)
Screenshot: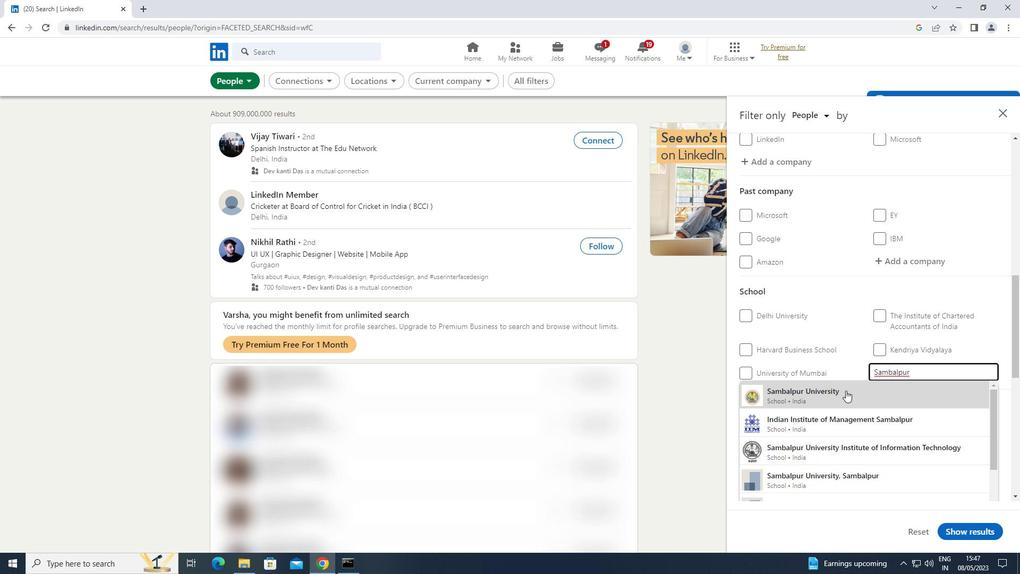 
Action: Mouse pressed left at (840, 391)
Screenshot: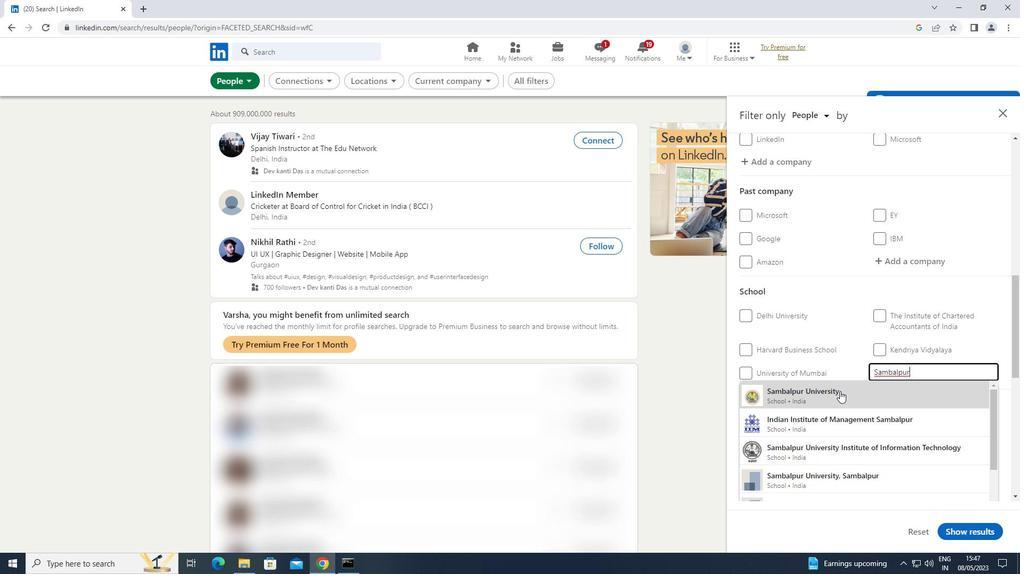 
Action: Mouse moved to (841, 390)
Screenshot: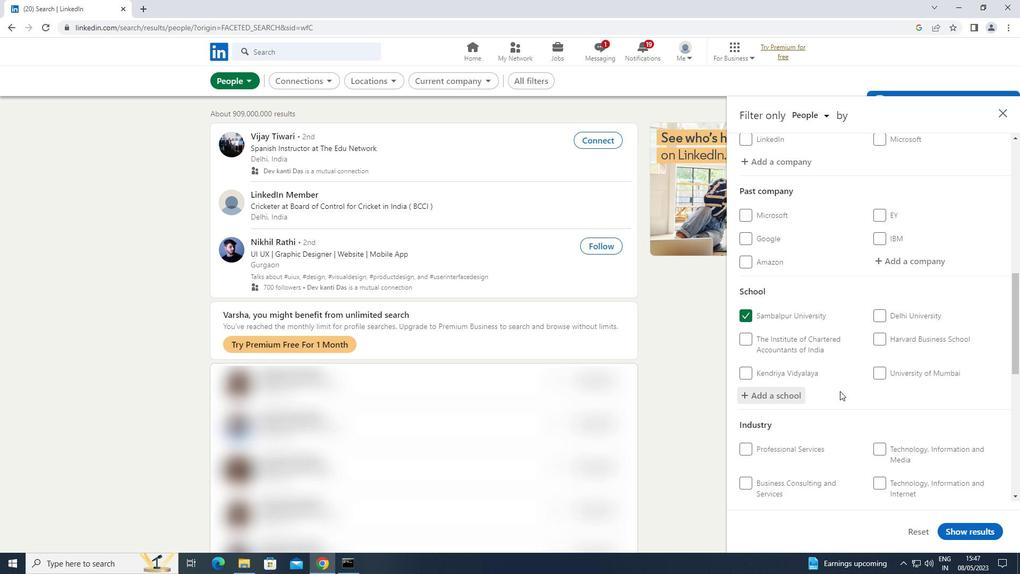 
Action: Mouse scrolled (841, 389) with delta (0, 0)
Screenshot: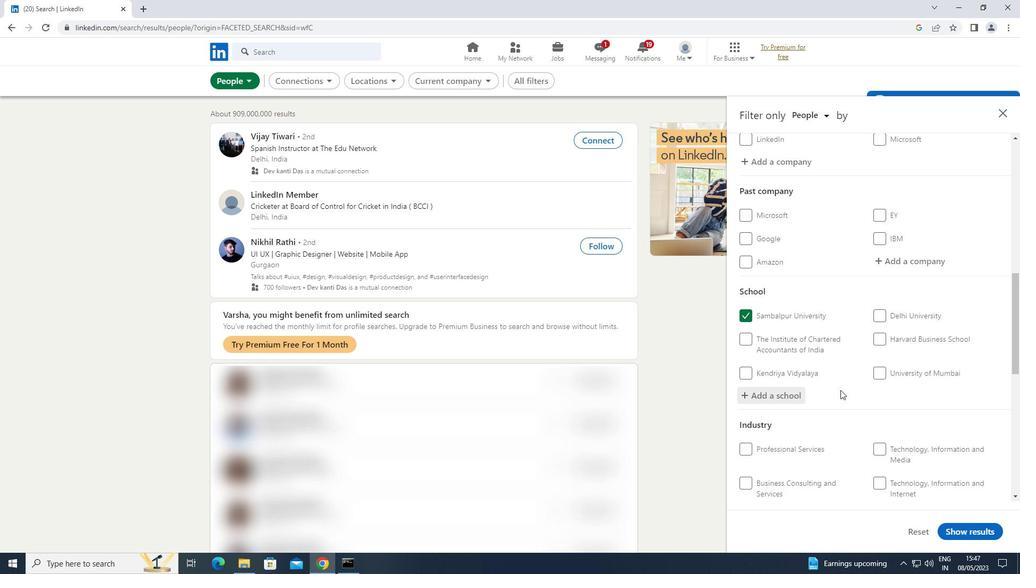 
Action: Mouse scrolled (841, 389) with delta (0, 0)
Screenshot: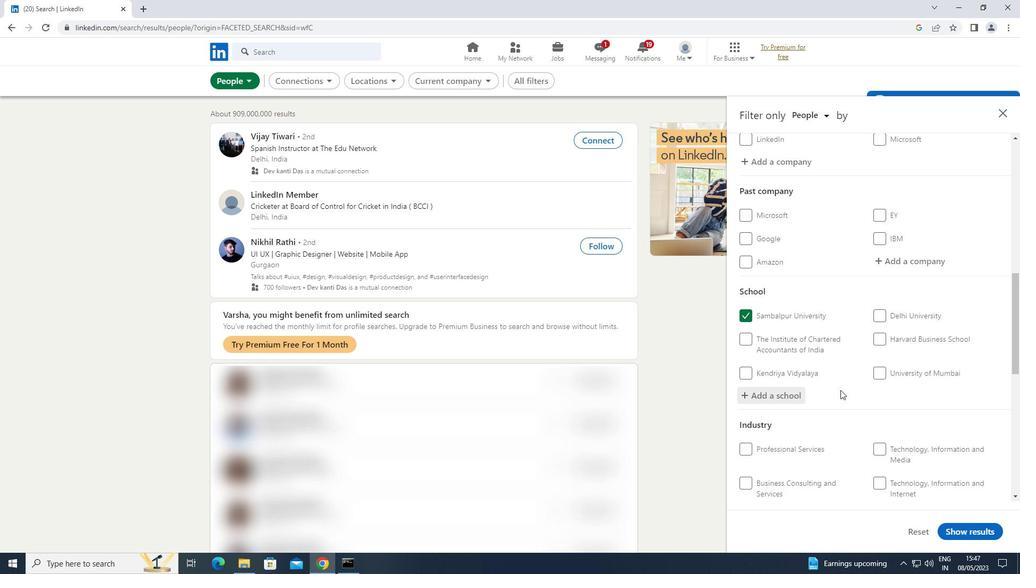 
Action: Mouse scrolled (841, 389) with delta (0, 0)
Screenshot: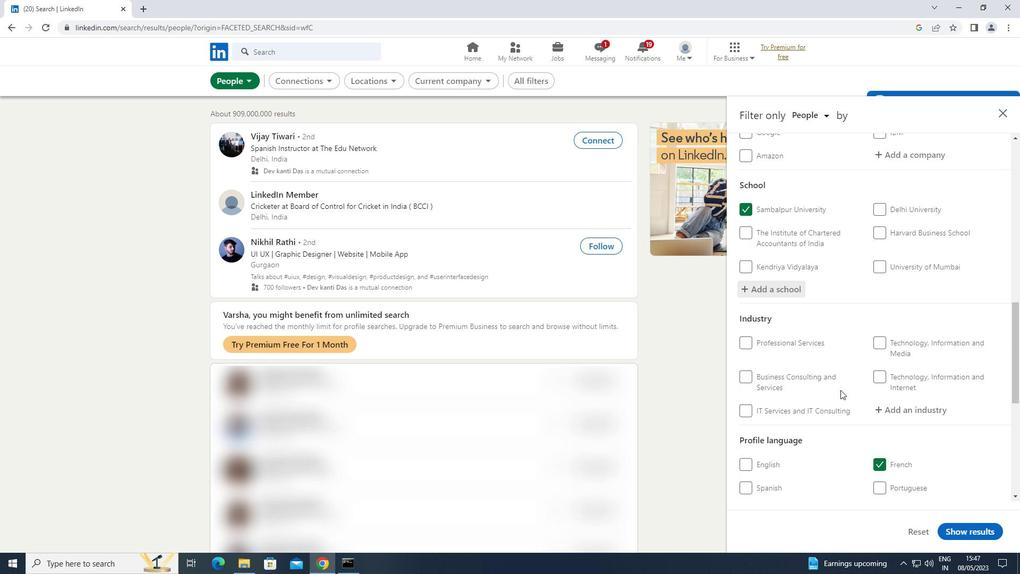 
Action: Mouse scrolled (841, 389) with delta (0, 0)
Screenshot: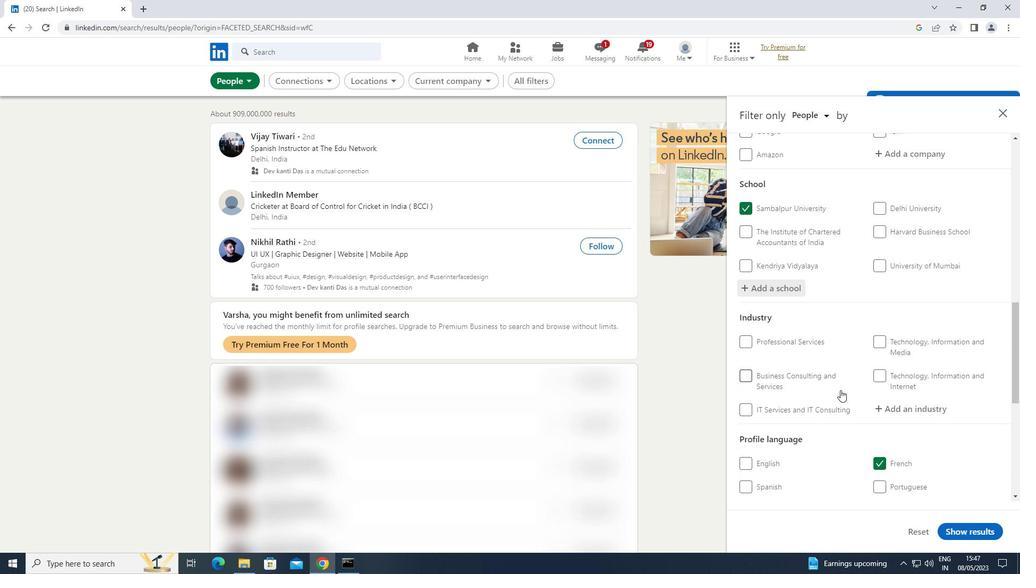 
Action: Mouse moved to (908, 307)
Screenshot: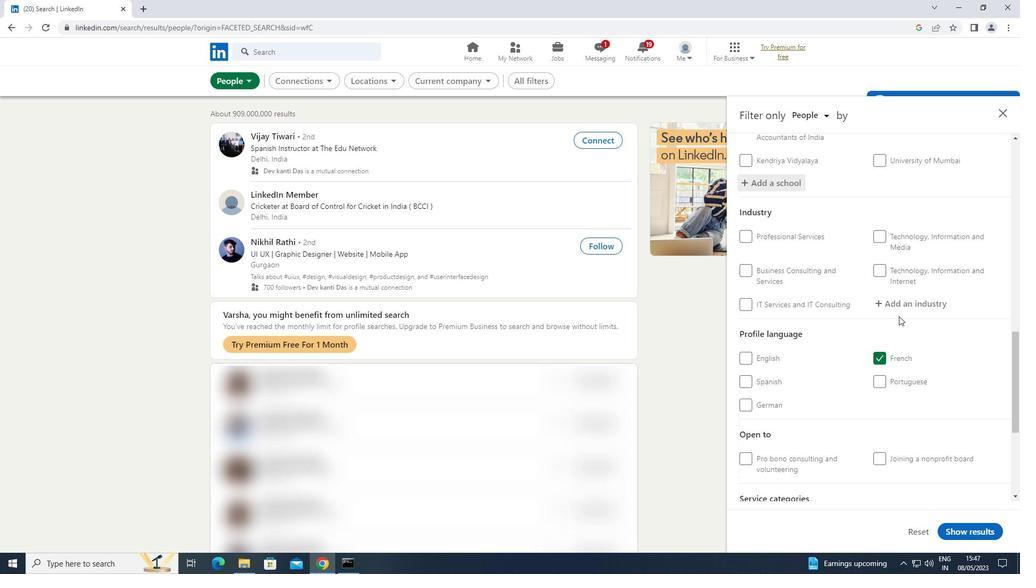 
Action: Mouse pressed left at (908, 307)
Screenshot: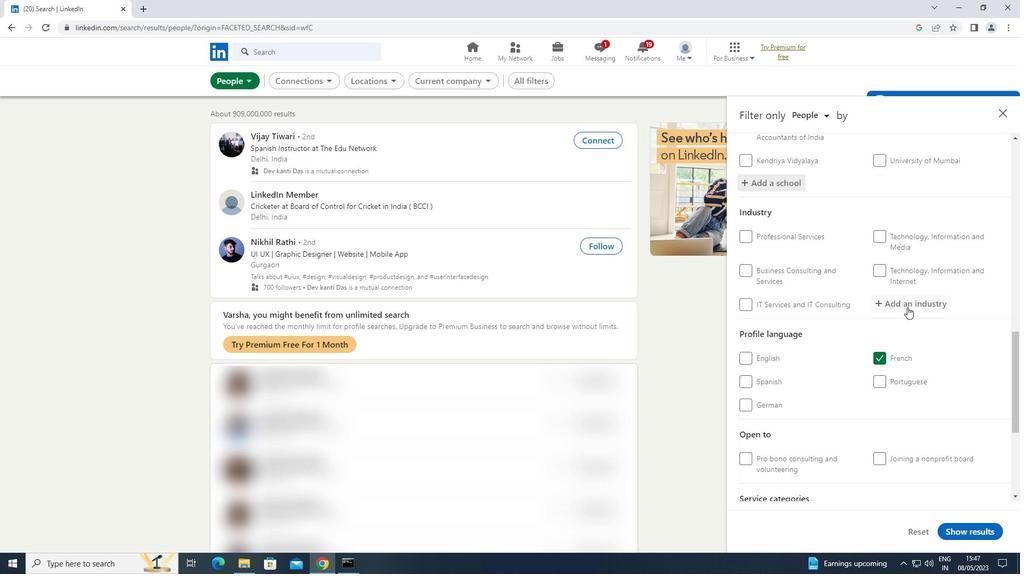
Action: Key pressed <Key.shift>CABLE<Key.space>
Screenshot: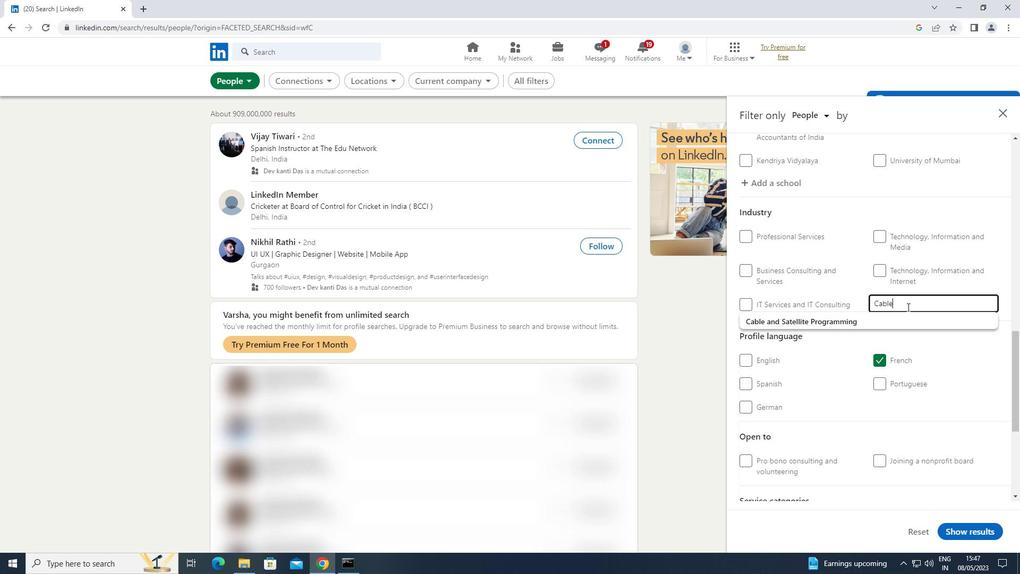 
Action: Mouse moved to (827, 314)
Screenshot: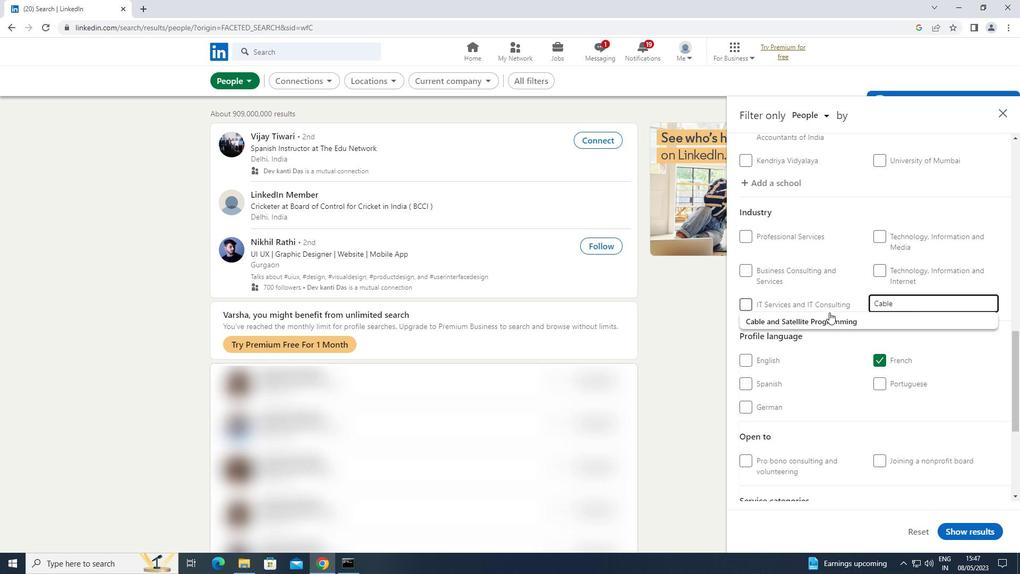 
Action: Mouse pressed left at (827, 314)
Screenshot: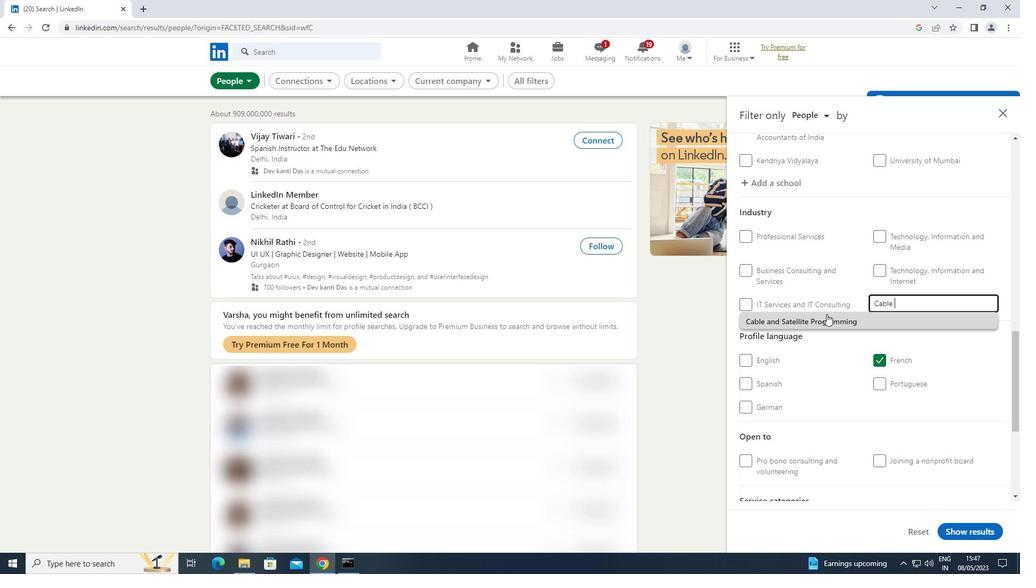 
Action: Mouse scrolled (827, 313) with delta (0, 0)
Screenshot: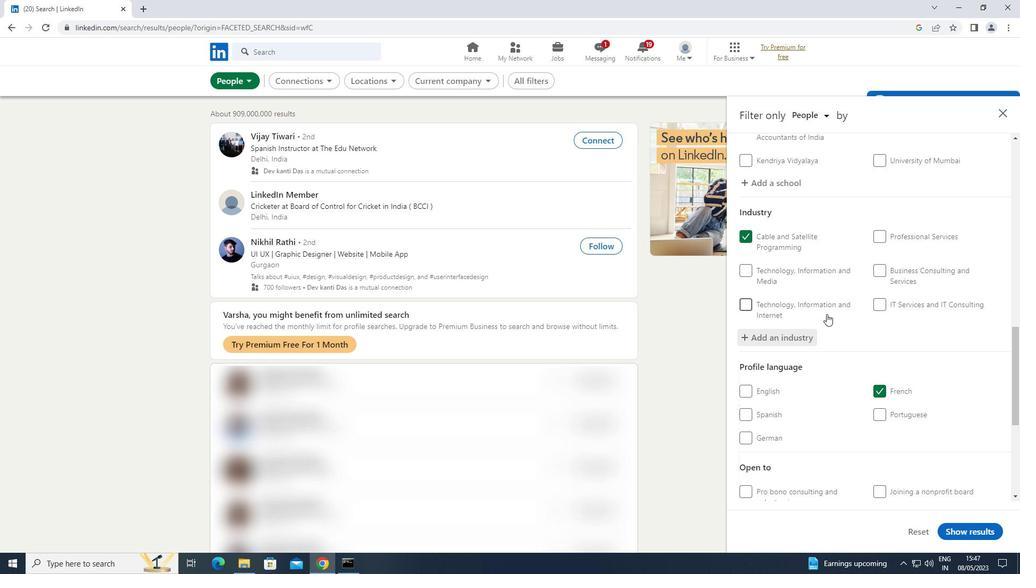 
Action: Mouse scrolled (827, 313) with delta (0, 0)
Screenshot: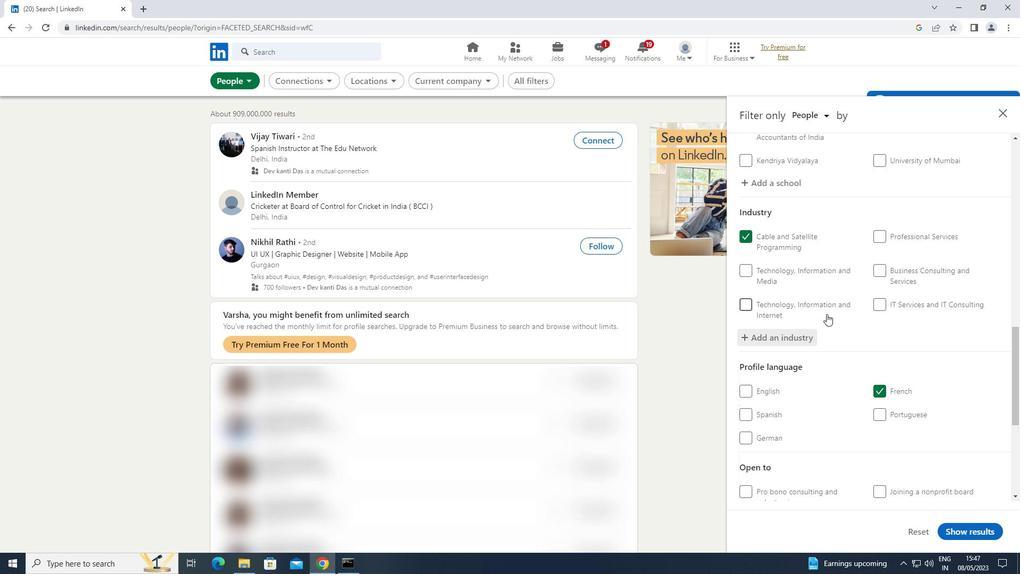 
Action: Mouse moved to (827, 314)
Screenshot: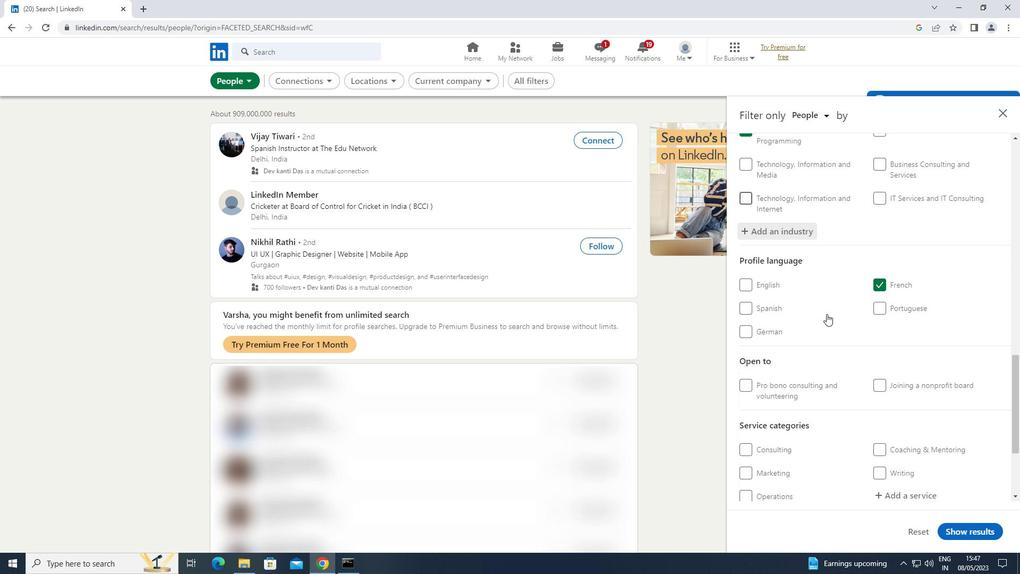 
Action: Mouse scrolled (827, 313) with delta (0, 0)
Screenshot: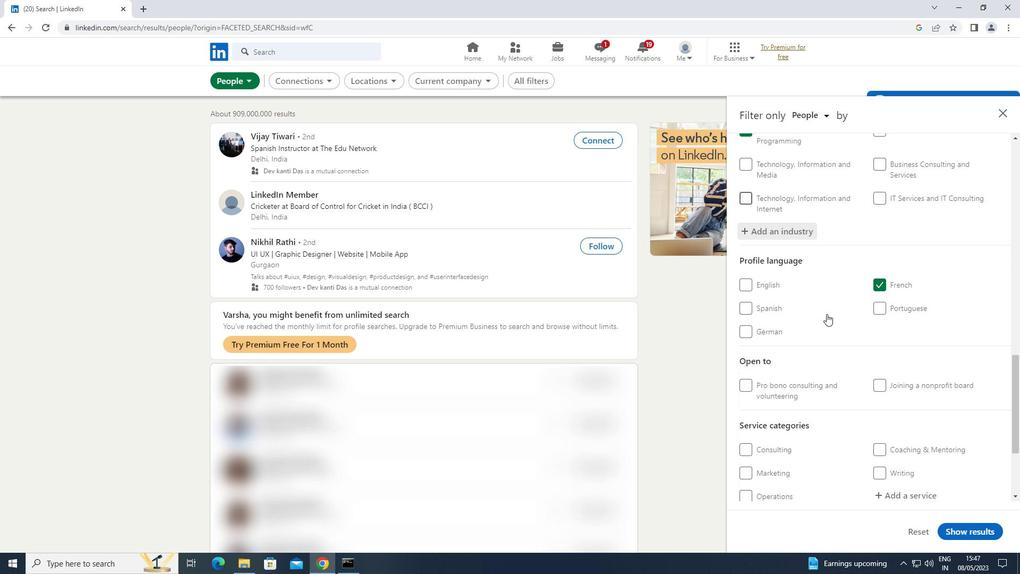 
Action: Mouse scrolled (827, 313) with delta (0, 0)
Screenshot: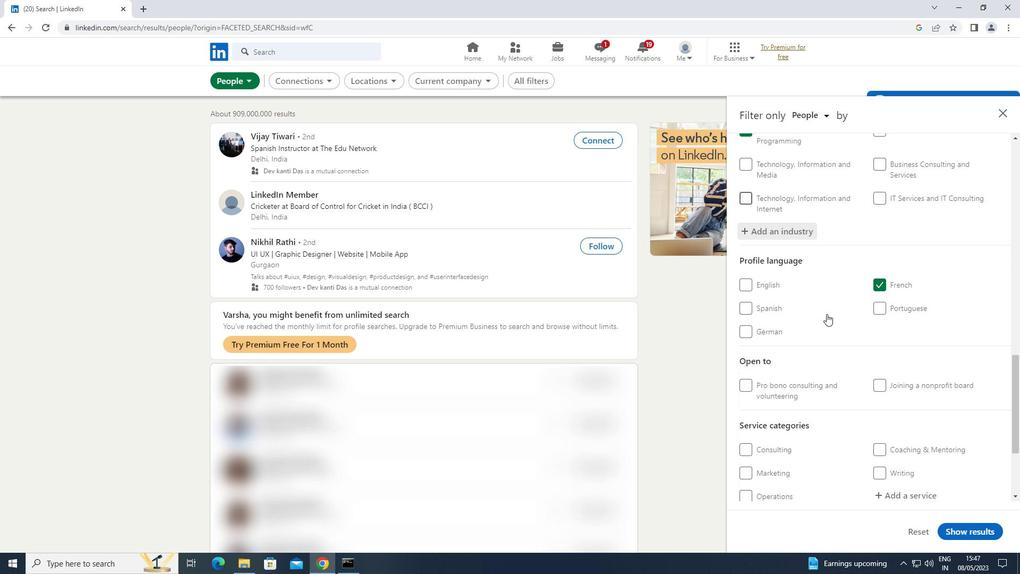 
Action: Mouse moved to (904, 392)
Screenshot: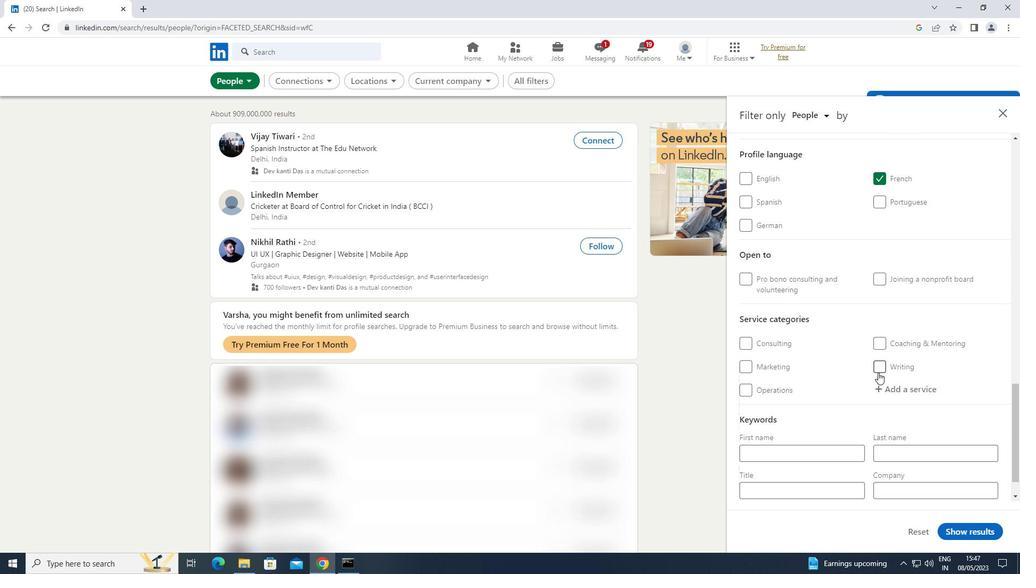 
Action: Mouse pressed left at (904, 392)
Screenshot: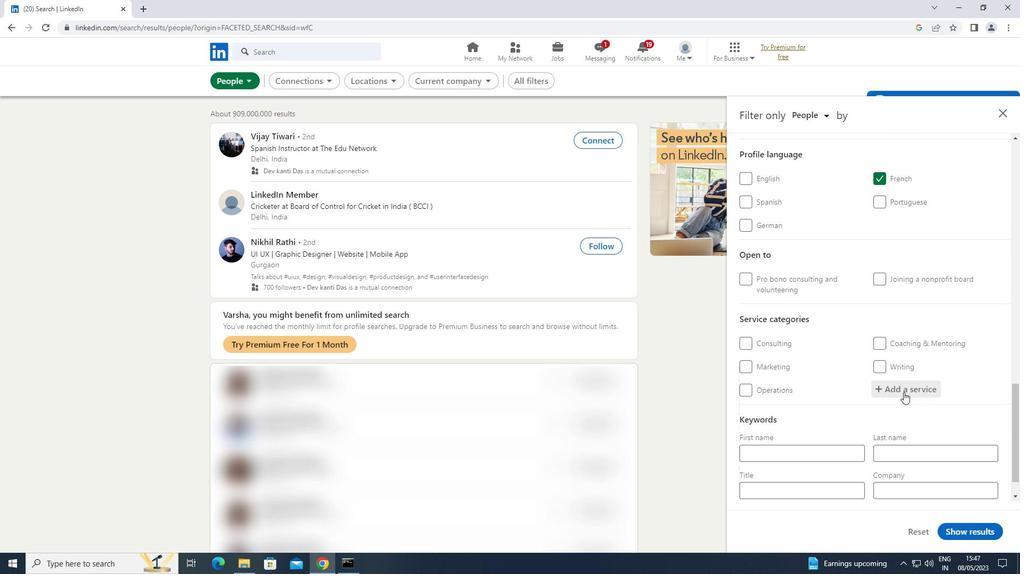 
Action: Key pressed <Key.shift>INFORMATION
Screenshot: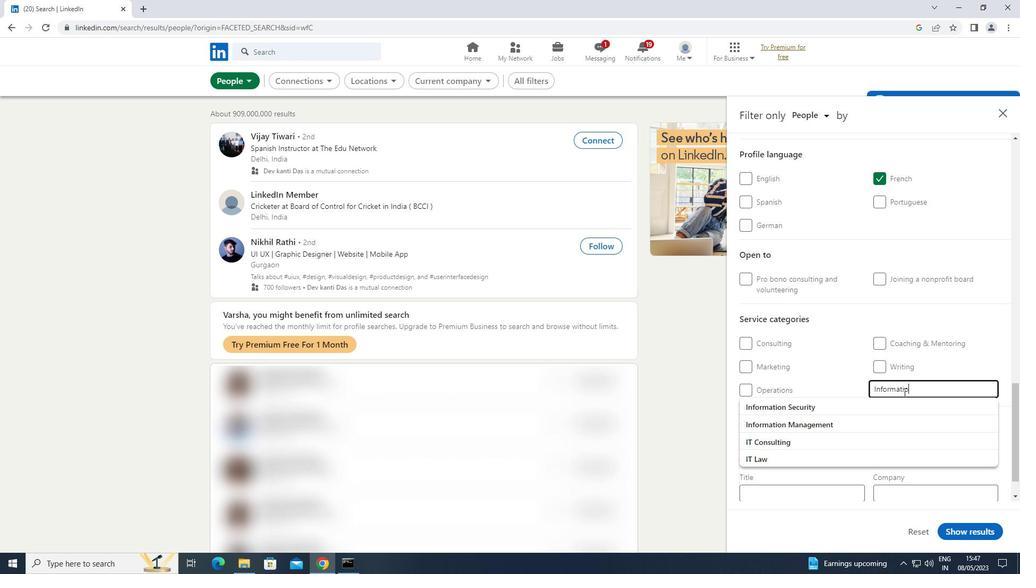 
Action: Mouse moved to (799, 405)
Screenshot: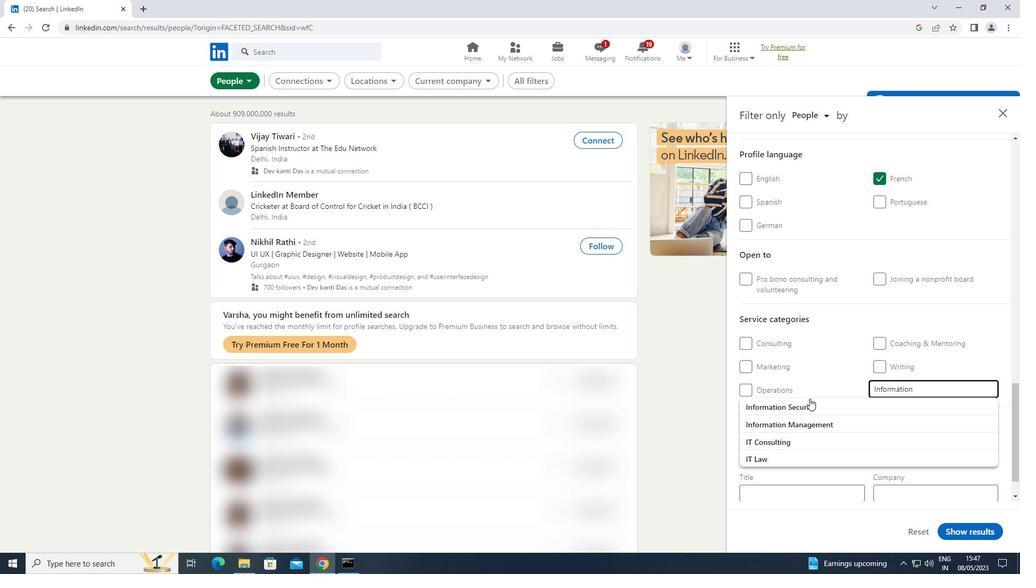 
Action: Mouse pressed left at (799, 405)
Screenshot: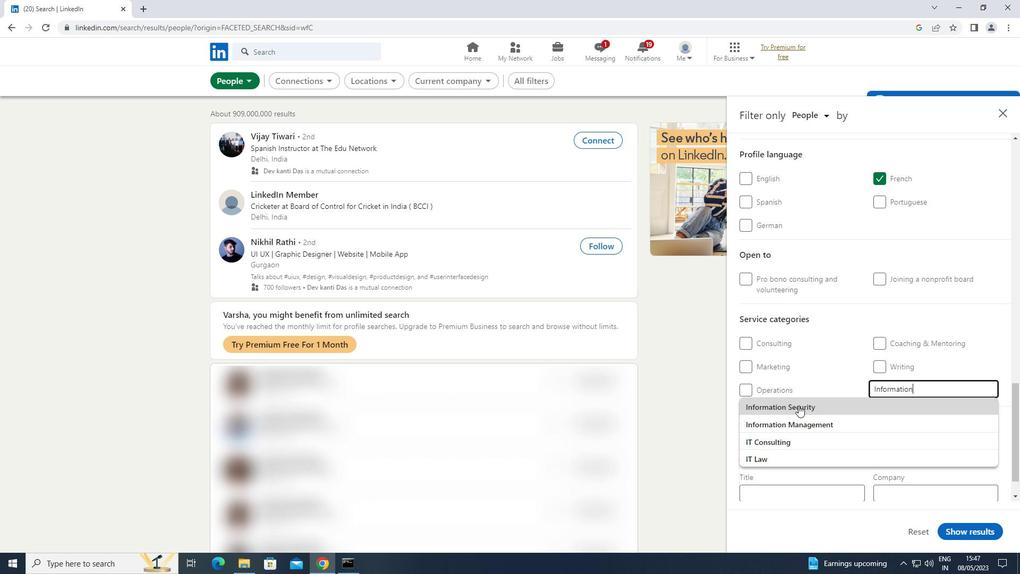 
Action: Mouse scrolled (799, 405) with delta (0, 0)
Screenshot: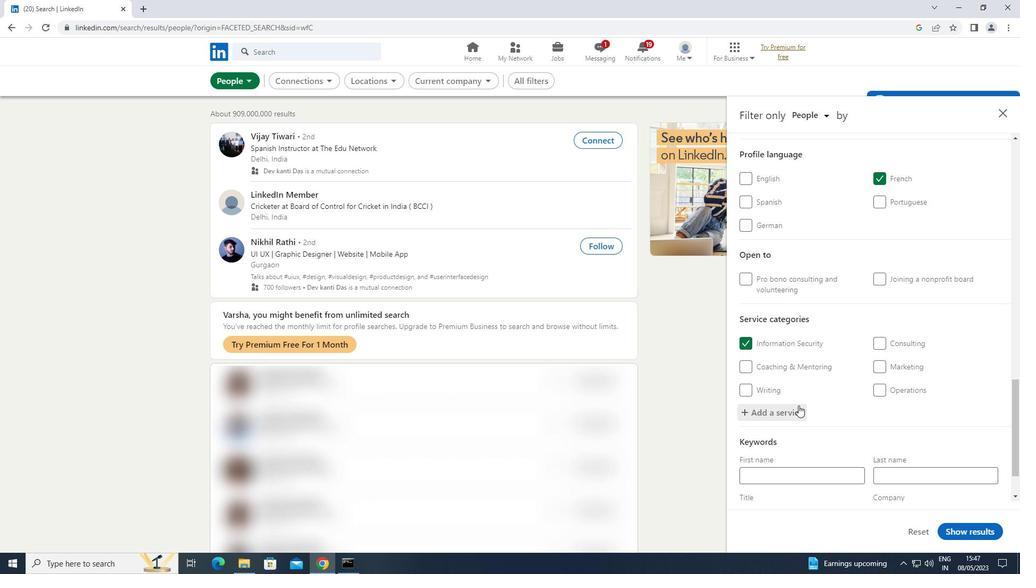 
Action: Mouse scrolled (799, 405) with delta (0, 0)
Screenshot: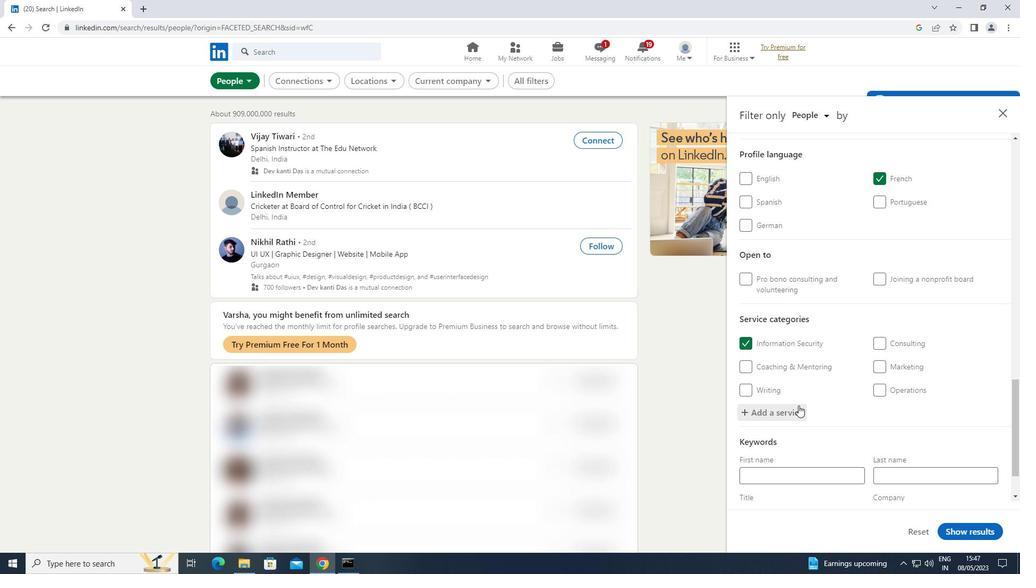 
Action: Mouse scrolled (799, 405) with delta (0, 0)
Screenshot: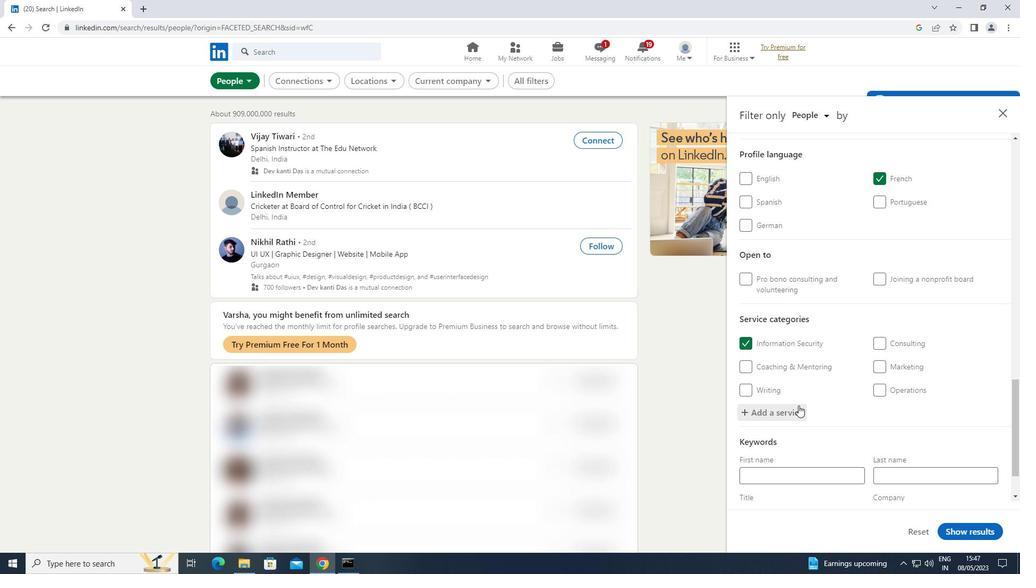 
Action: Mouse scrolled (799, 405) with delta (0, 0)
Screenshot: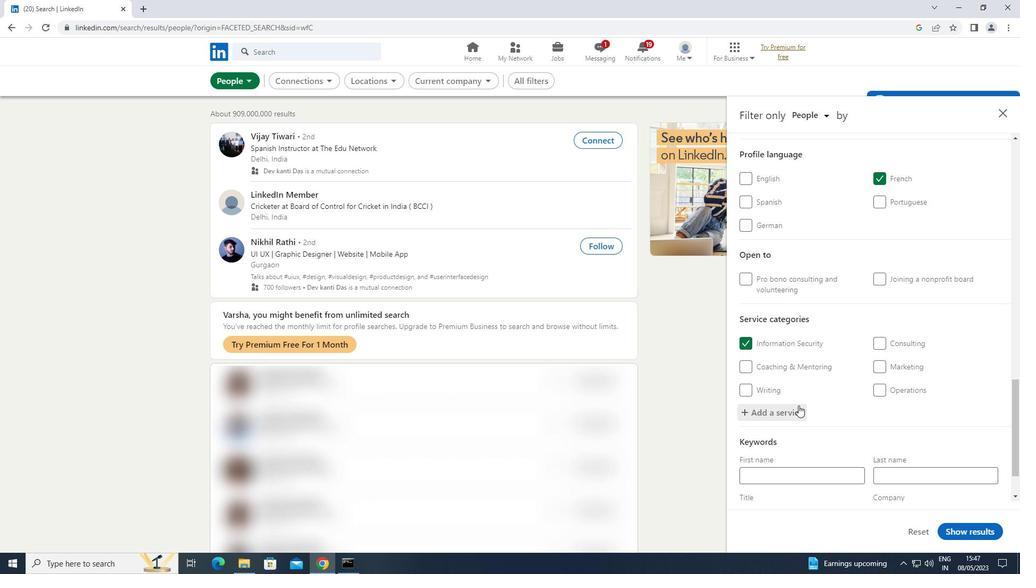 
Action: Mouse scrolled (799, 405) with delta (0, 0)
Screenshot: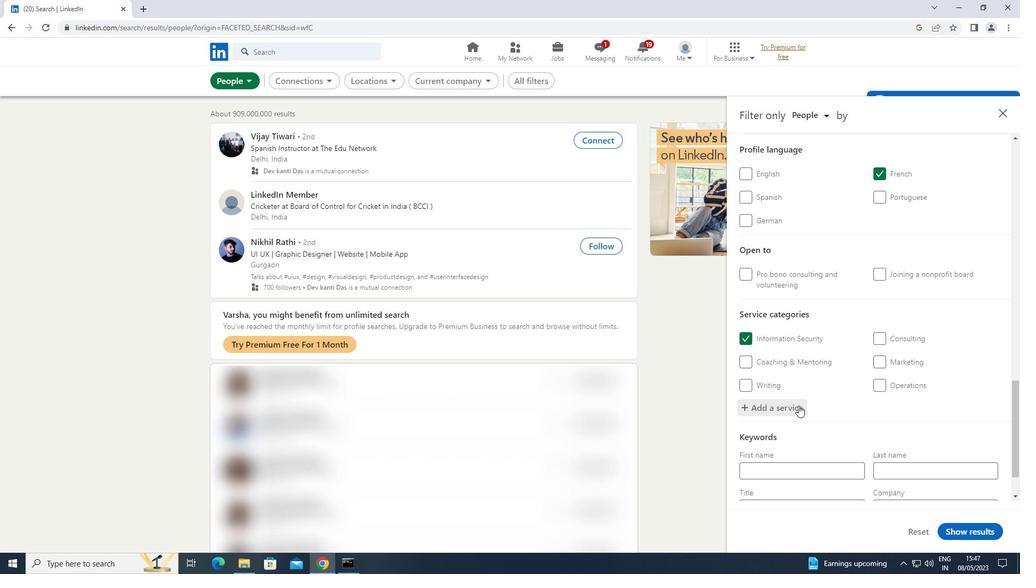 
Action: Mouse moved to (783, 451)
Screenshot: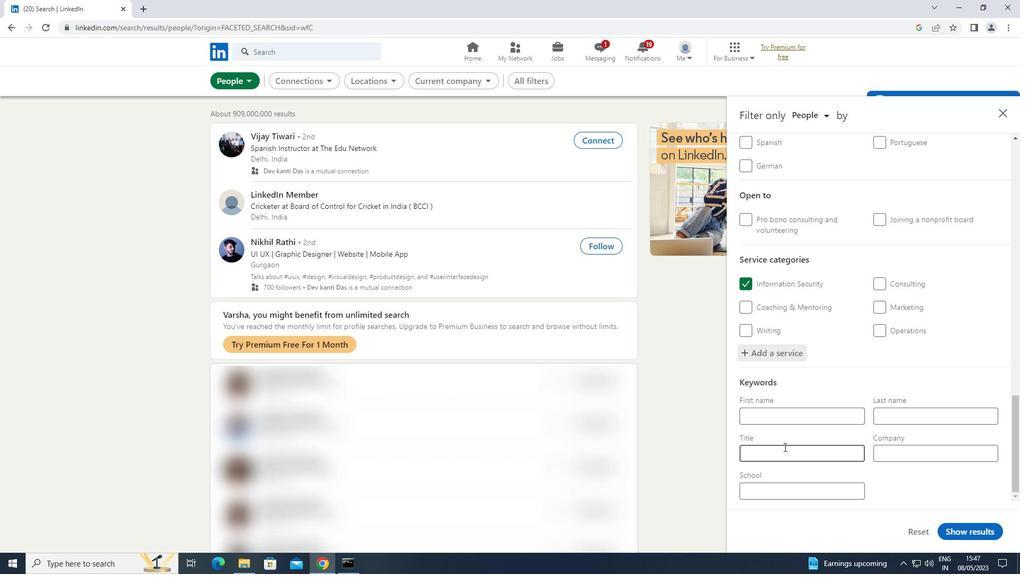 
Action: Mouse pressed left at (783, 451)
Screenshot: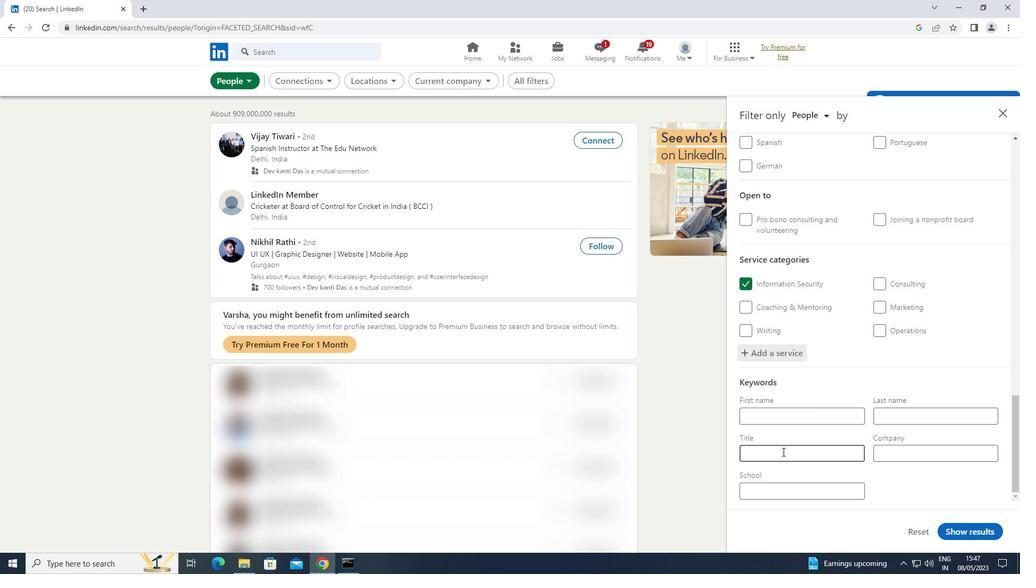 
Action: Key pressed <Key.shift>ESTHETICIAN
Screenshot: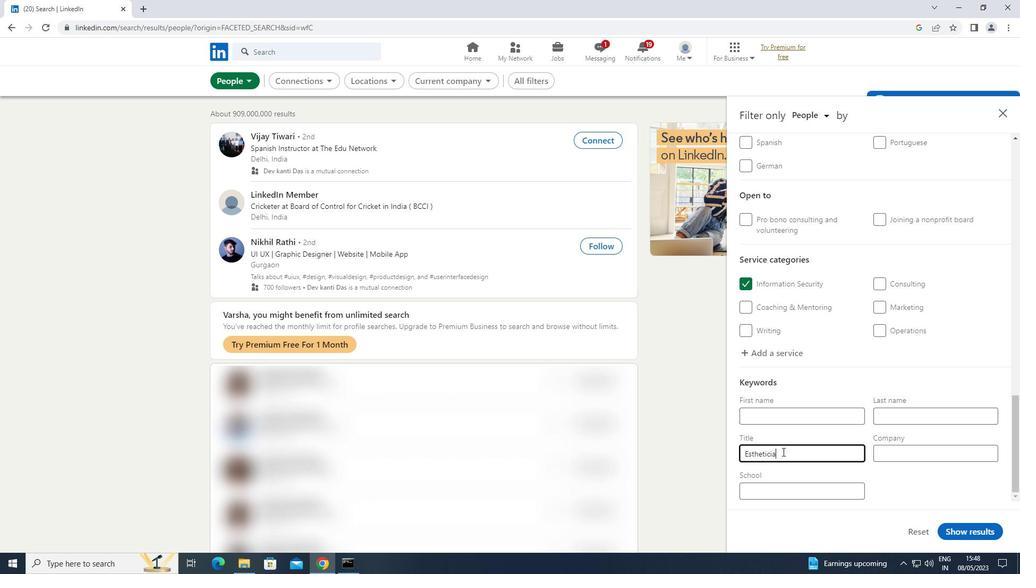 
Action: Mouse moved to (950, 531)
Screenshot: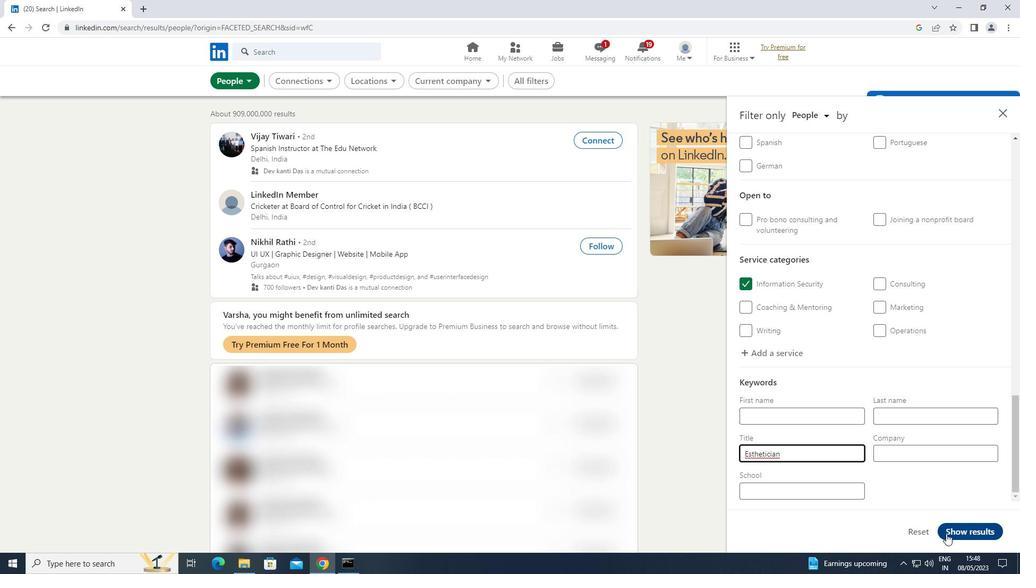 
Action: Mouse pressed left at (950, 531)
Screenshot: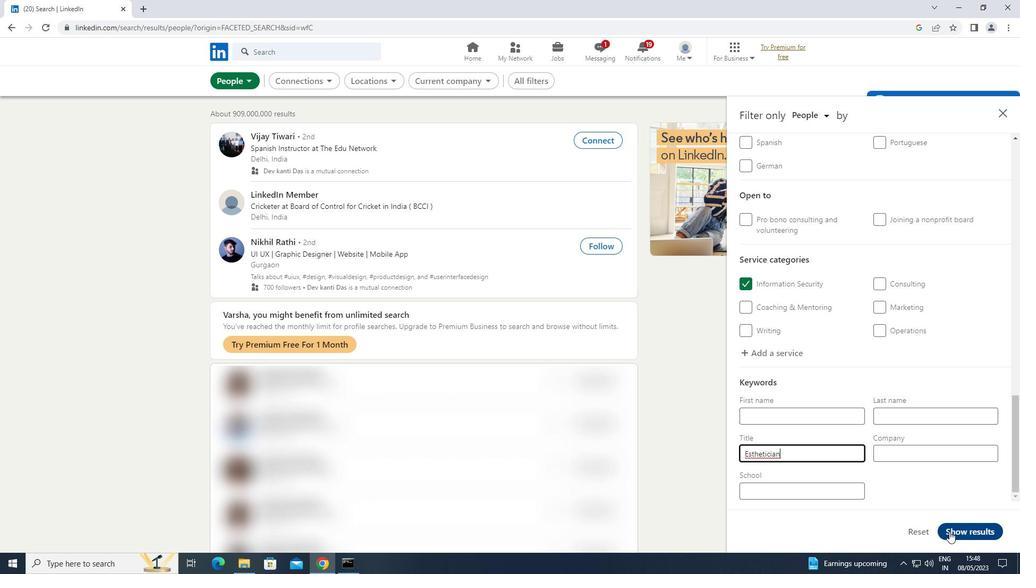 
Action: Mouse moved to (950, 531)
Screenshot: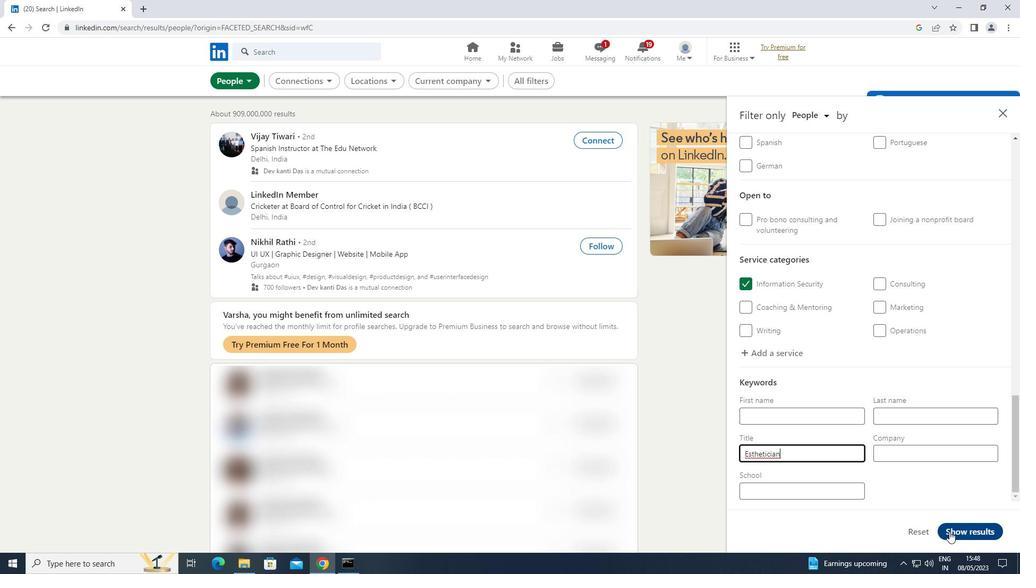 
